 Task: Log work in the project AgileNova for the issue 'Upgrade the logging and reporting features of a web application to improve system monitoring and analysis' spent time as '4w 4d 11h 36m' and remaining time as '3w 3d 5h 8m' and move to top of backlog. Now add the issue to the epic 'Blockchain integration'. Log work in the project AgileNova for the issue 'Create a new online platform for online fitness courses with advanced workout tracking and personalization features' spent time as '6w 3d 22h 17m' and remaining time as '4w 6d 8h 32m' and move to bottom of backlog. Now add the issue to the epic 'Legacy system modernization'
Action: Mouse moved to (128, 209)
Screenshot: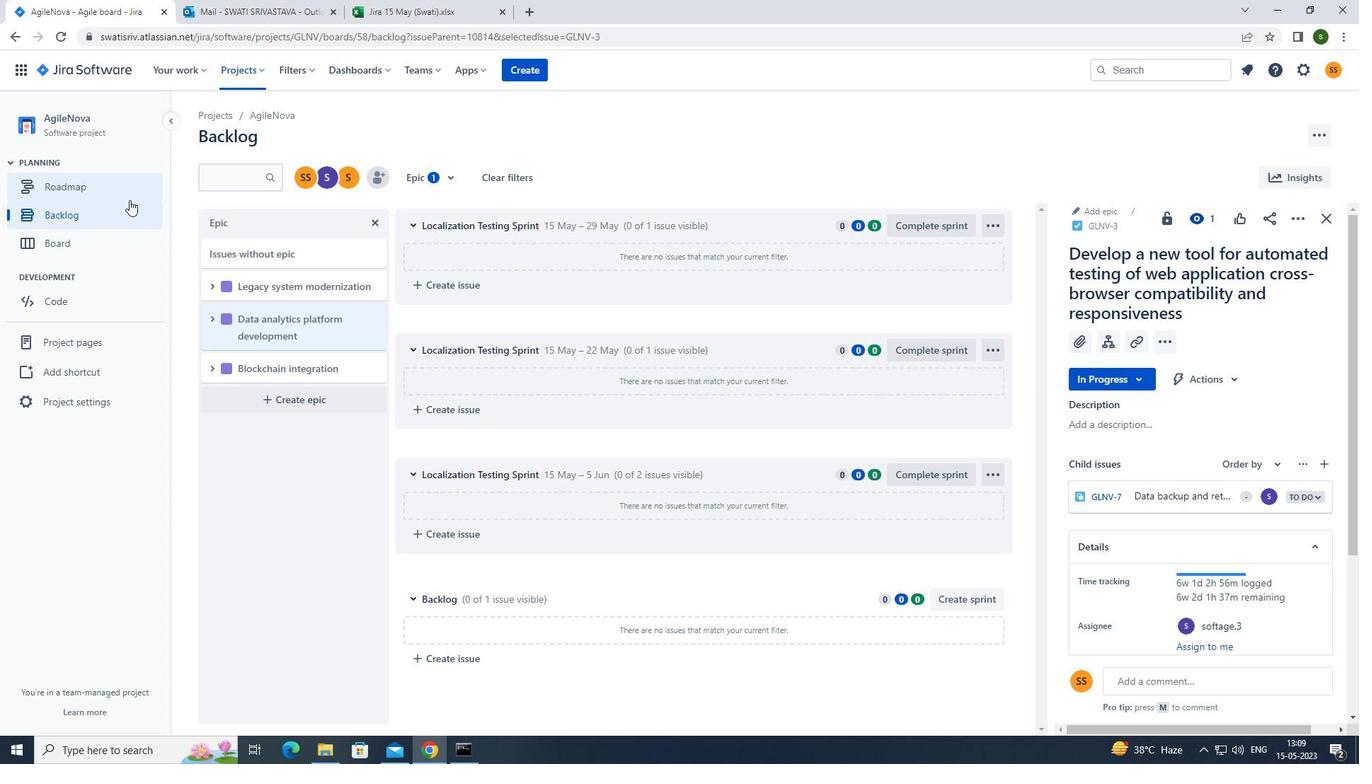 
Action: Mouse pressed left at (128, 209)
Screenshot: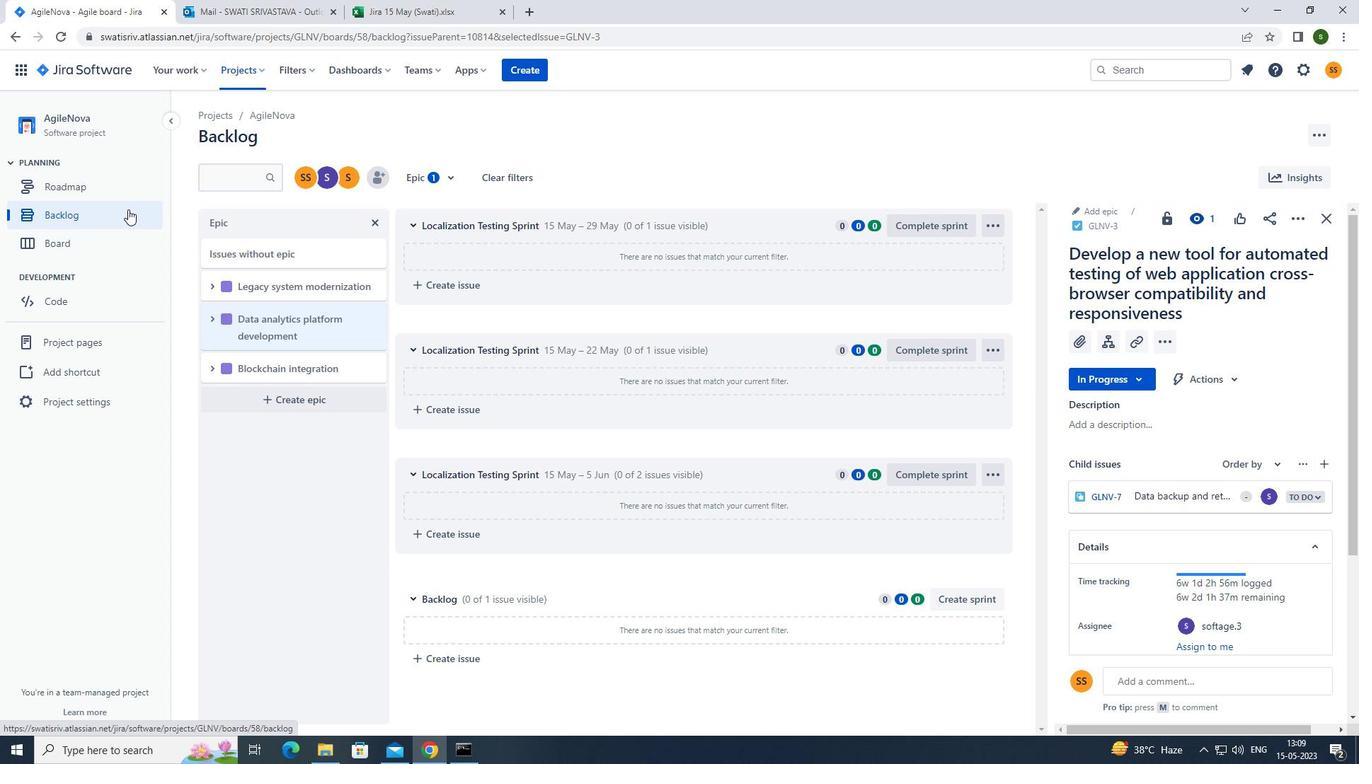 
Action: Mouse moved to (841, 518)
Screenshot: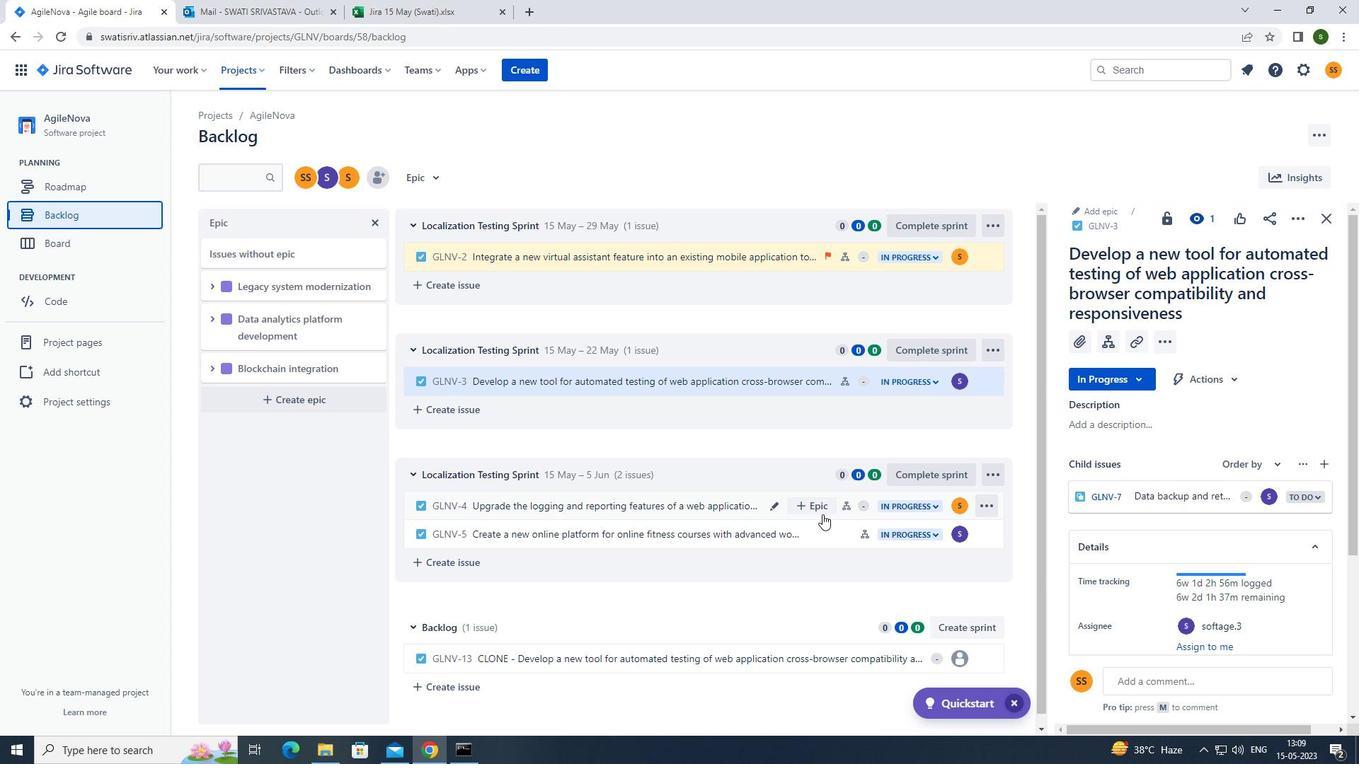 
Action: Mouse pressed left at (841, 518)
Screenshot: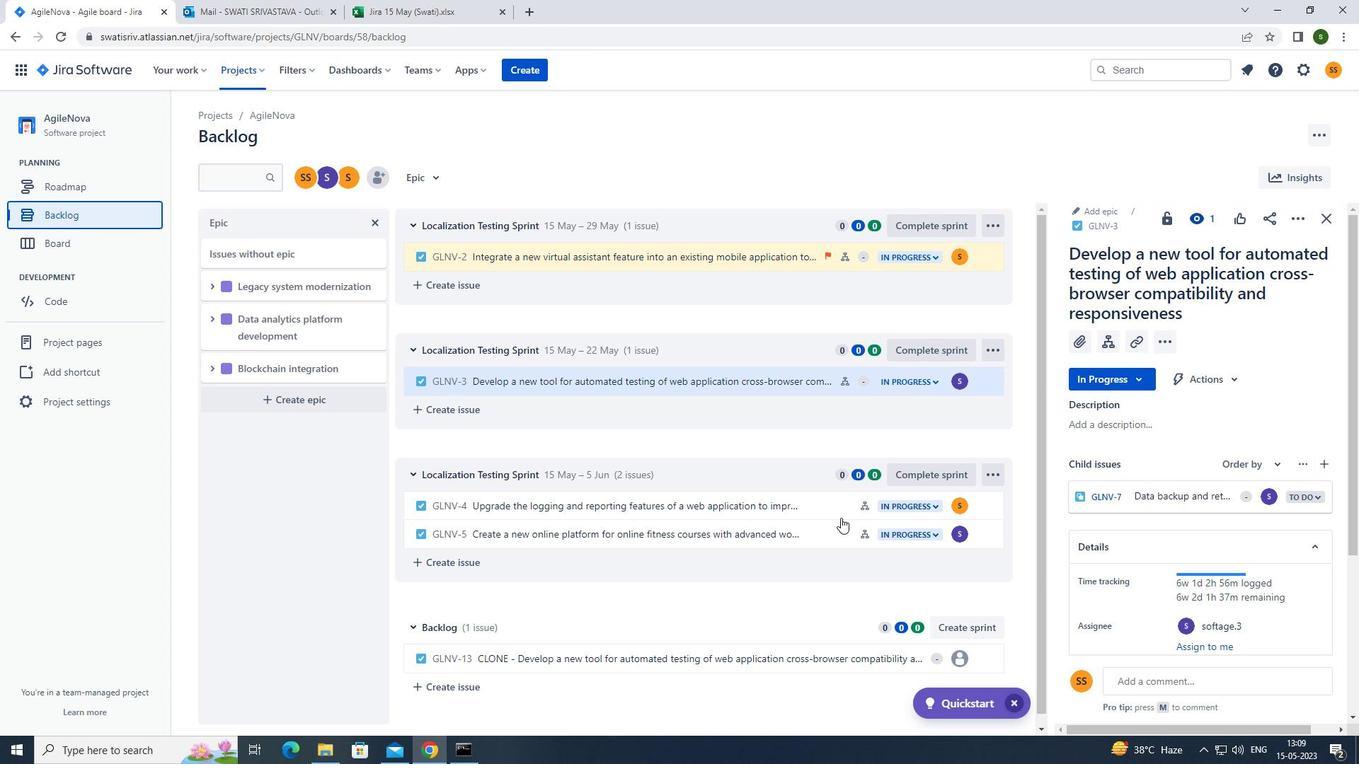 
Action: Mouse moved to (840, 514)
Screenshot: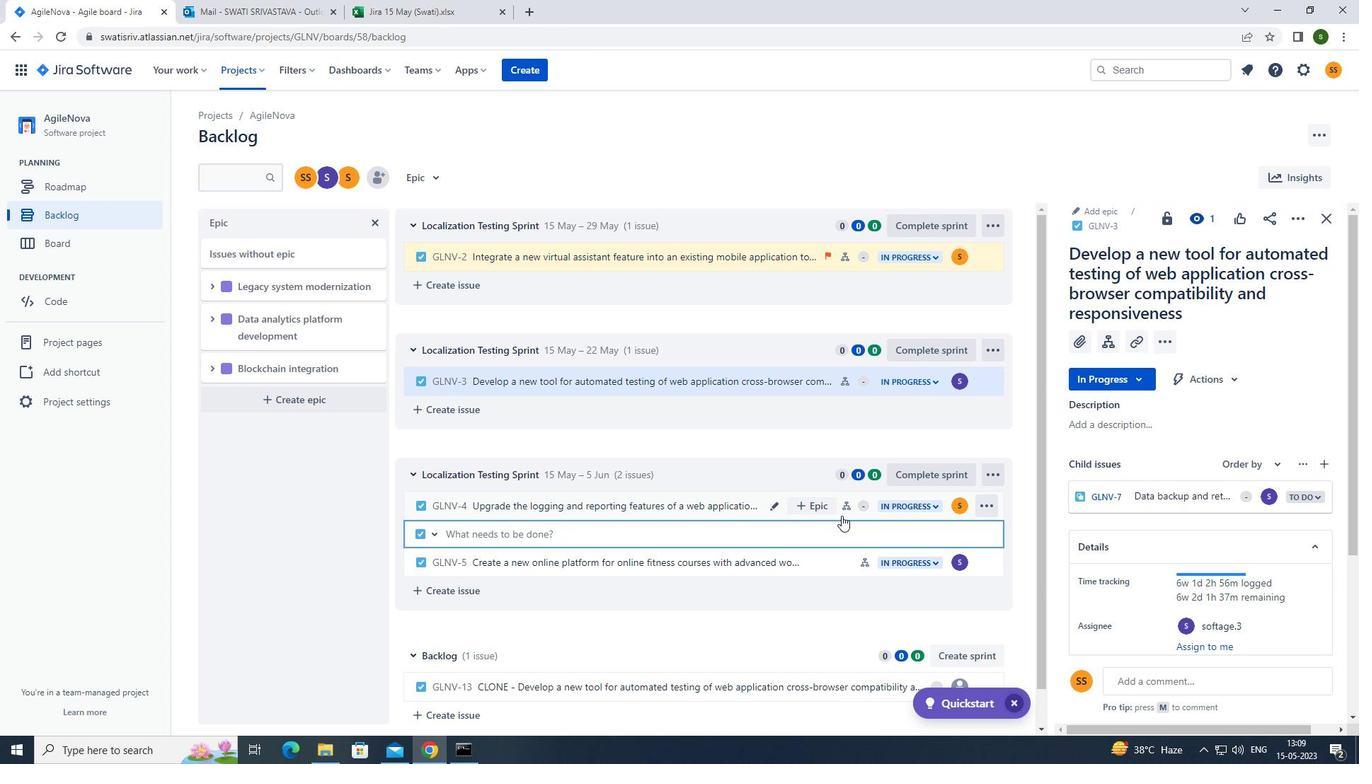 
Action: Mouse pressed left at (840, 514)
Screenshot: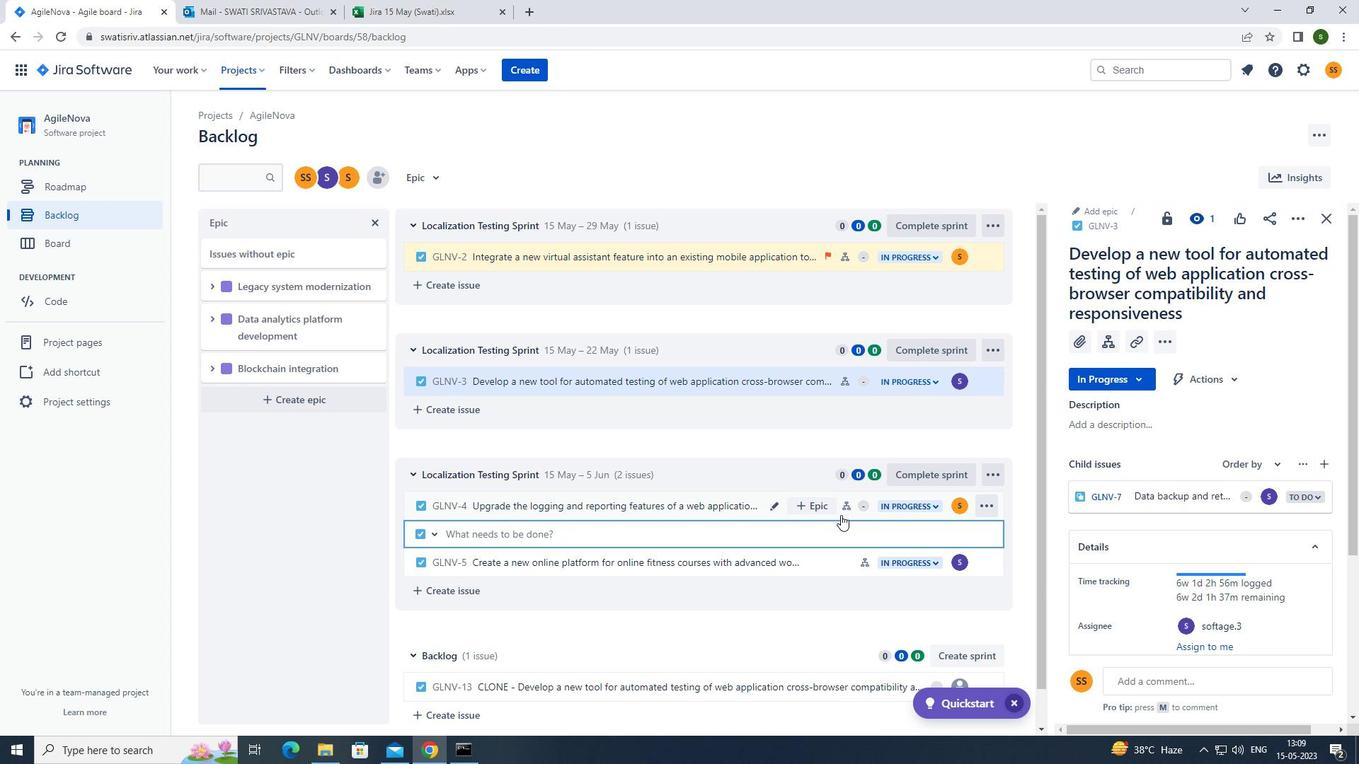 
Action: Mouse moved to (1288, 207)
Screenshot: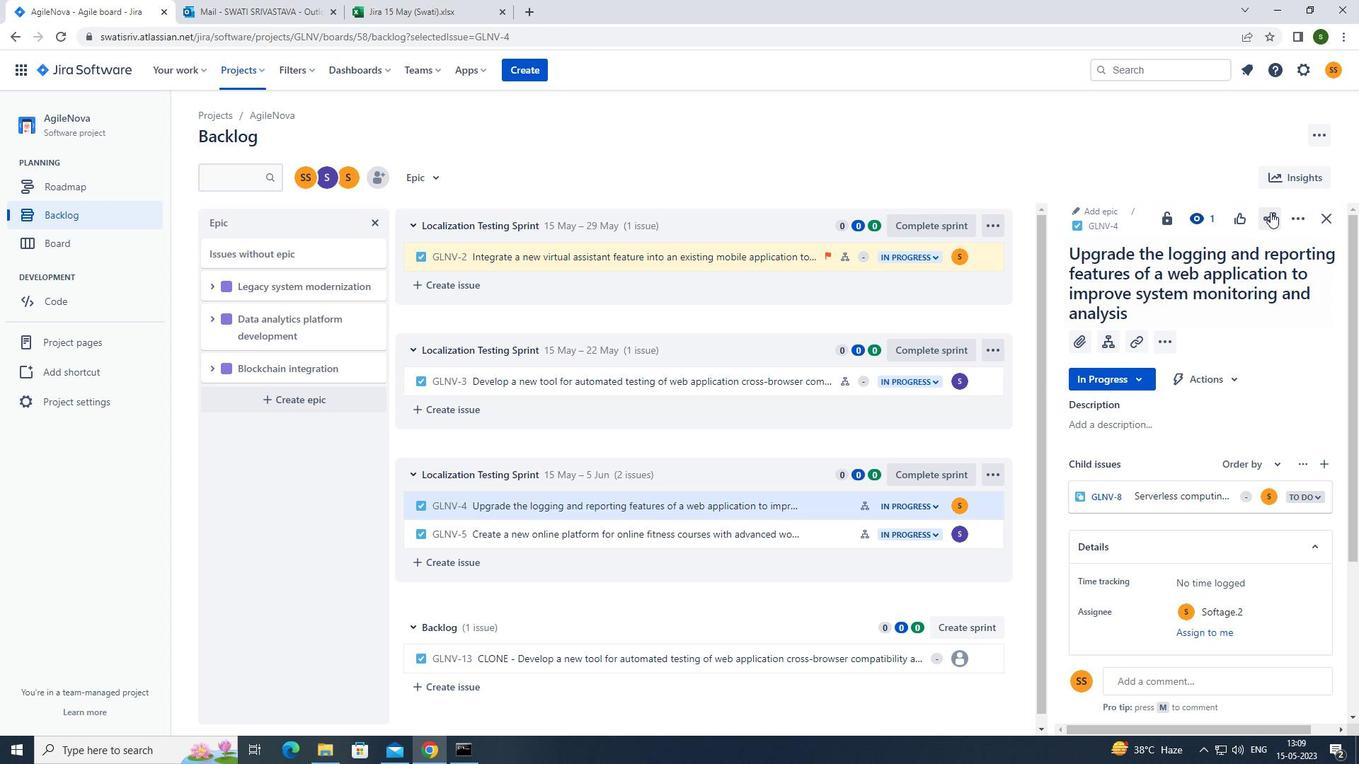 
Action: Mouse pressed left at (1288, 207)
Screenshot: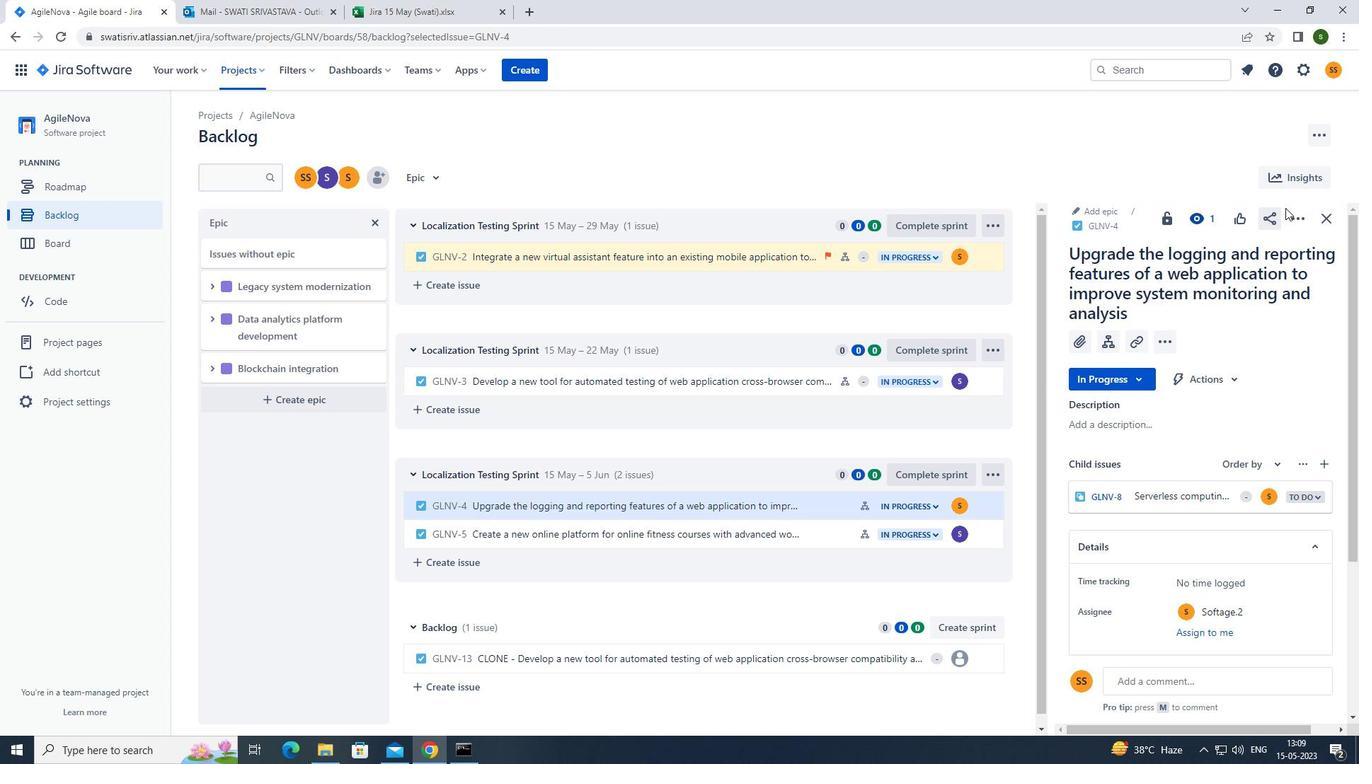 
Action: Mouse moved to (1272, 254)
Screenshot: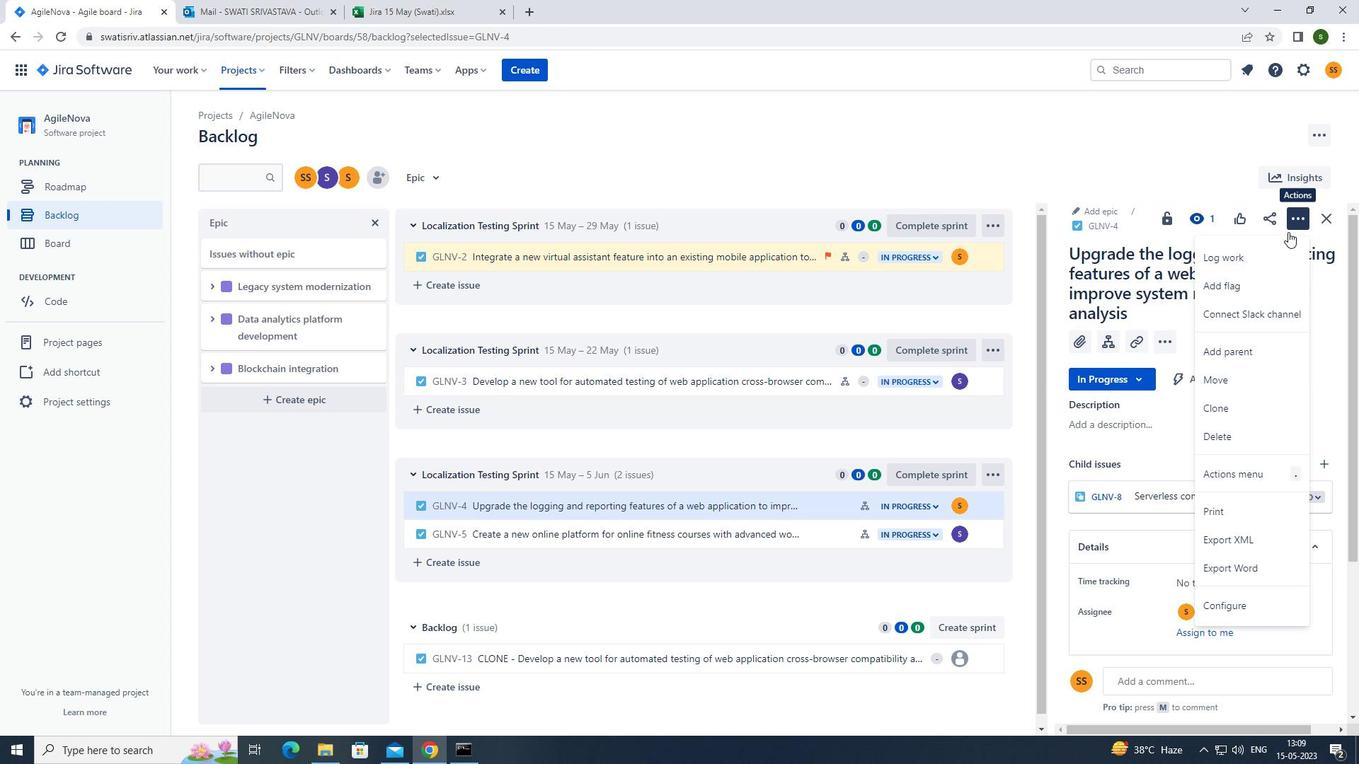 
Action: Mouse pressed left at (1272, 254)
Screenshot: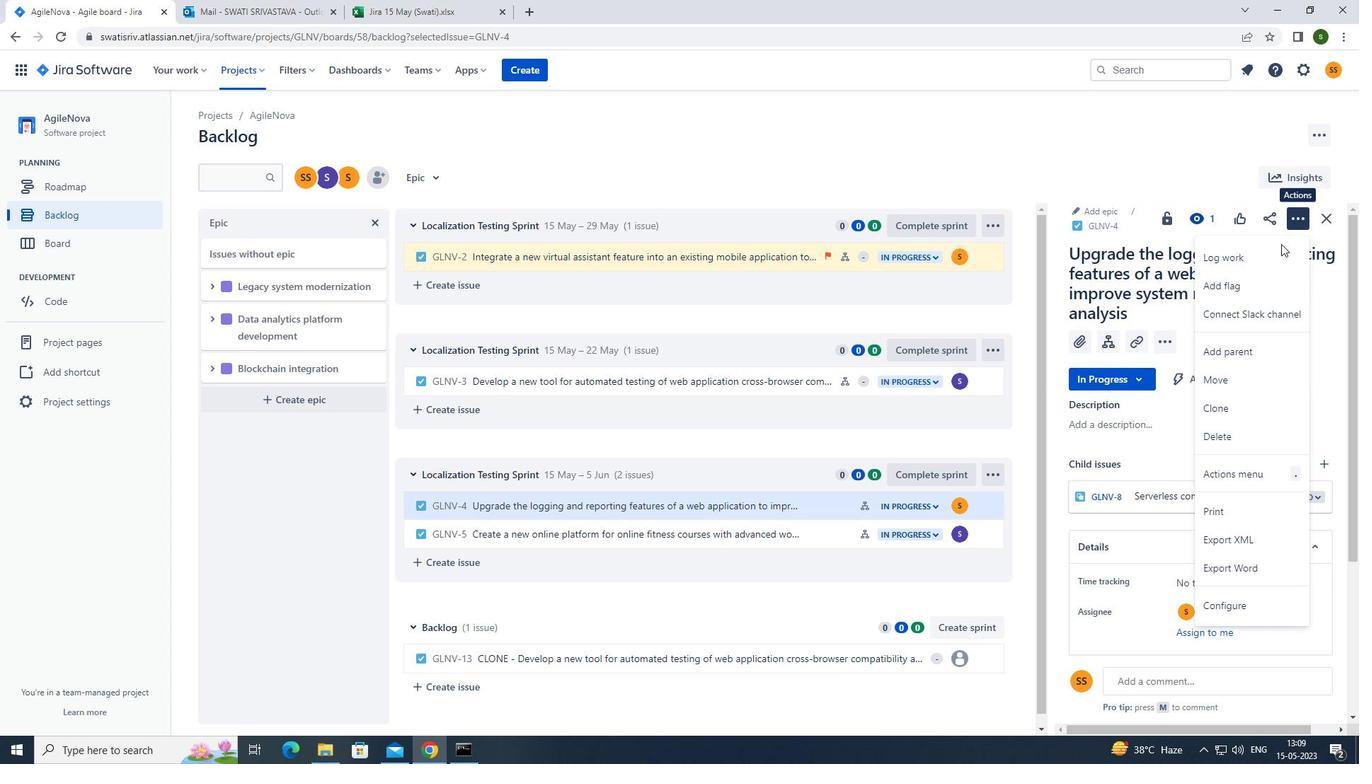 
Action: Mouse moved to (639, 179)
Screenshot: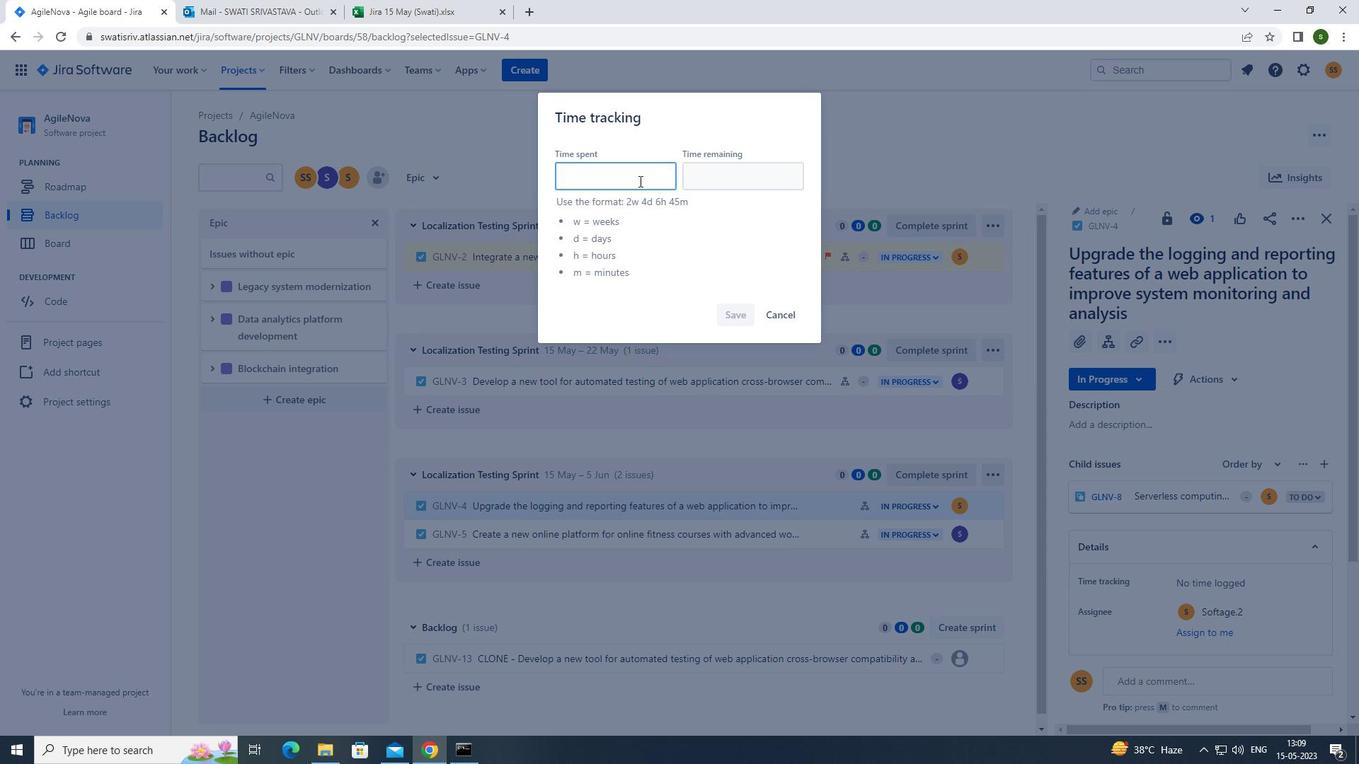 
Action: Key pressed 4w<Key.space>4d<Key.space>11h<Key.space>36m
Screenshot: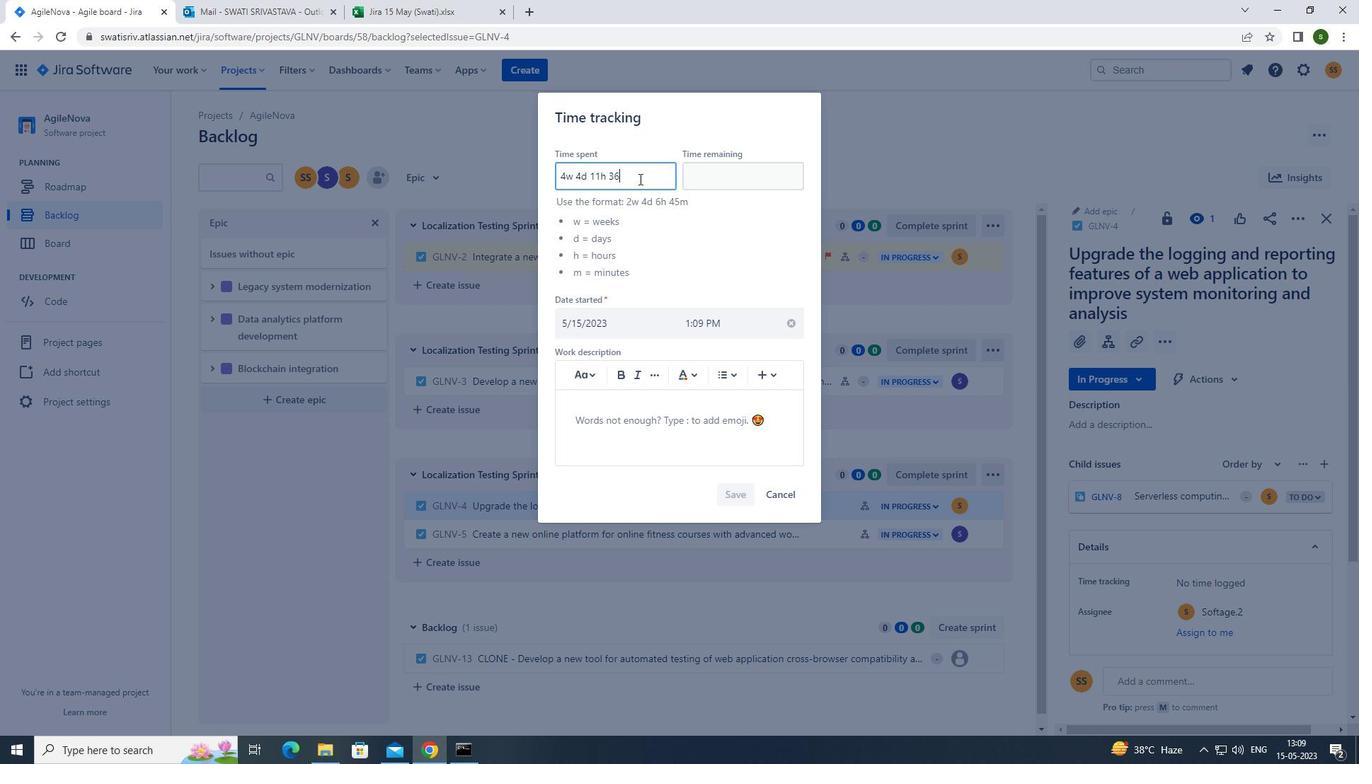 
Action: Mouse moved to (750, 186)
Screenshot: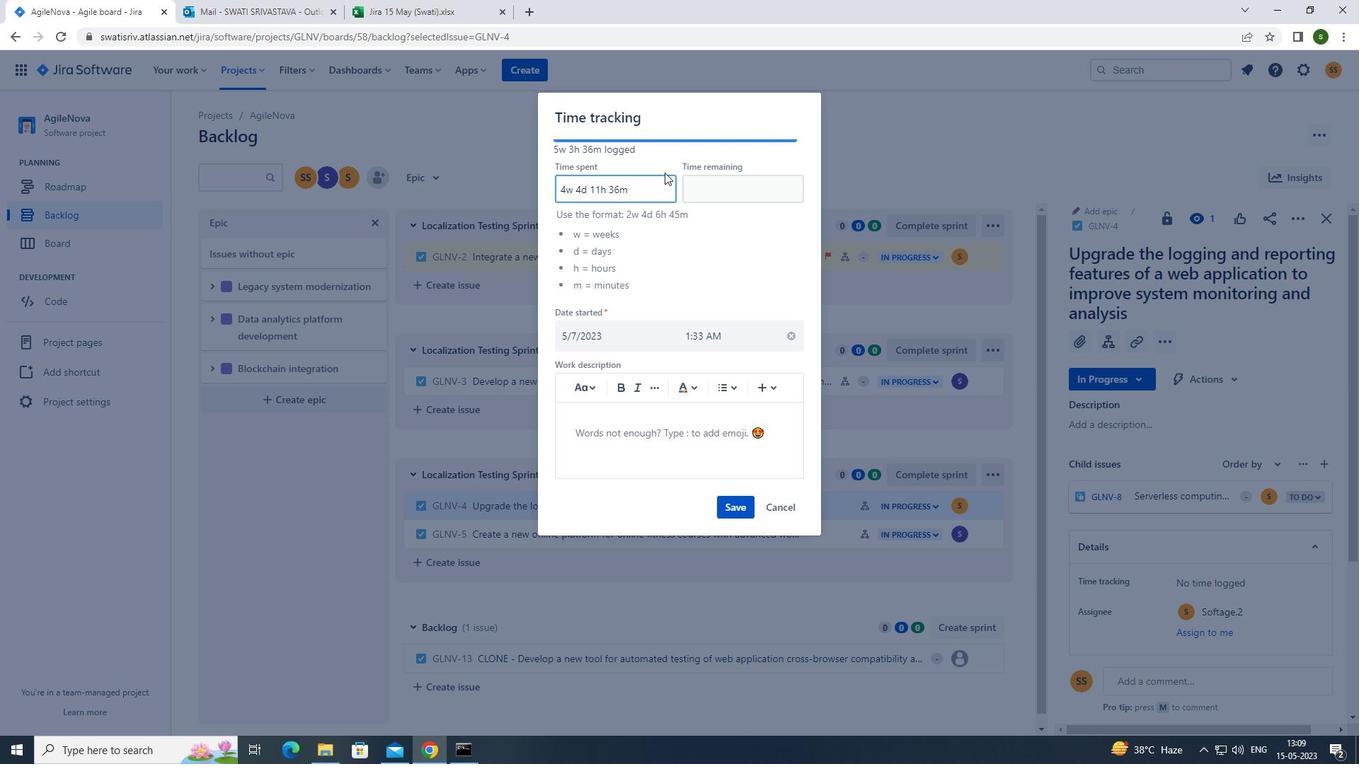 
Action: Mouse pressed left at (750, 186)
Screenshot: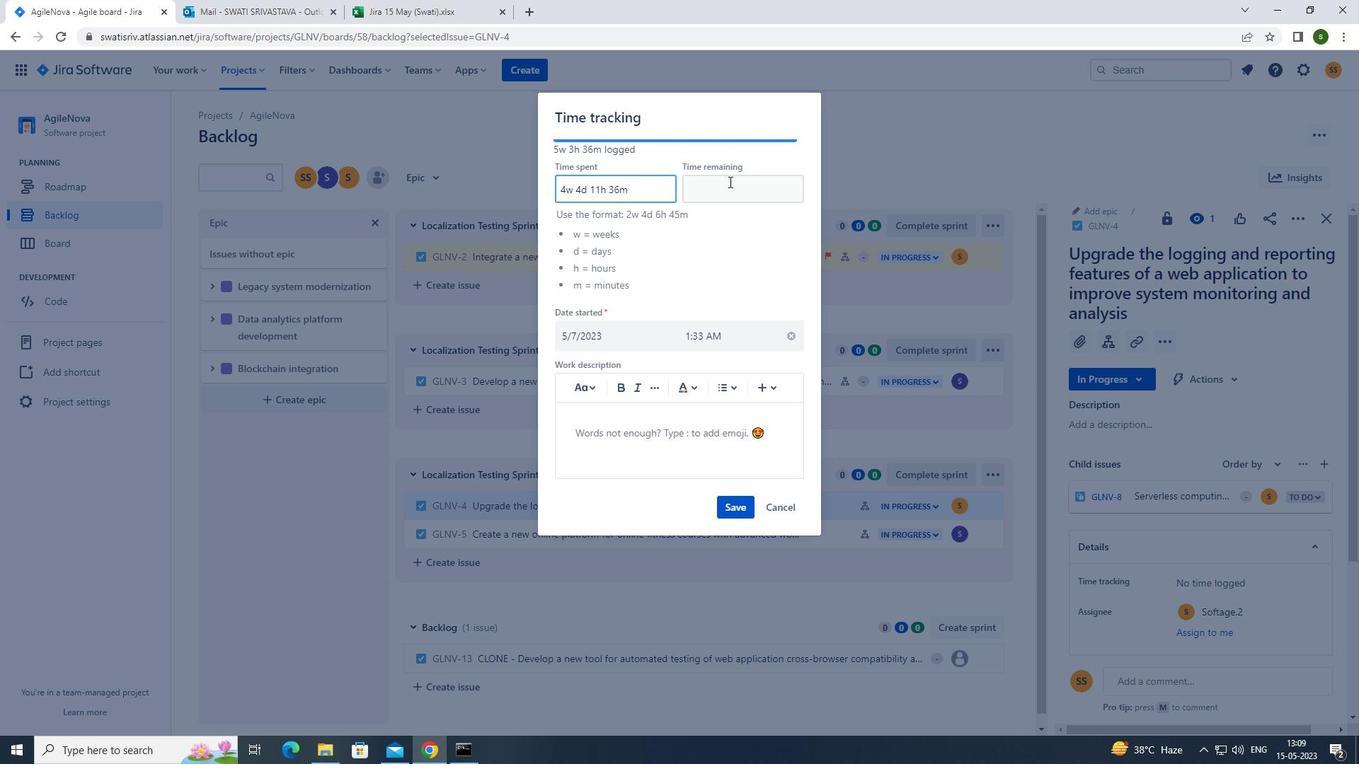 
Action: Key pressed 3w<Key.space>3d<Key.space><Key.space>5h<Key.space>8m
Screenshot: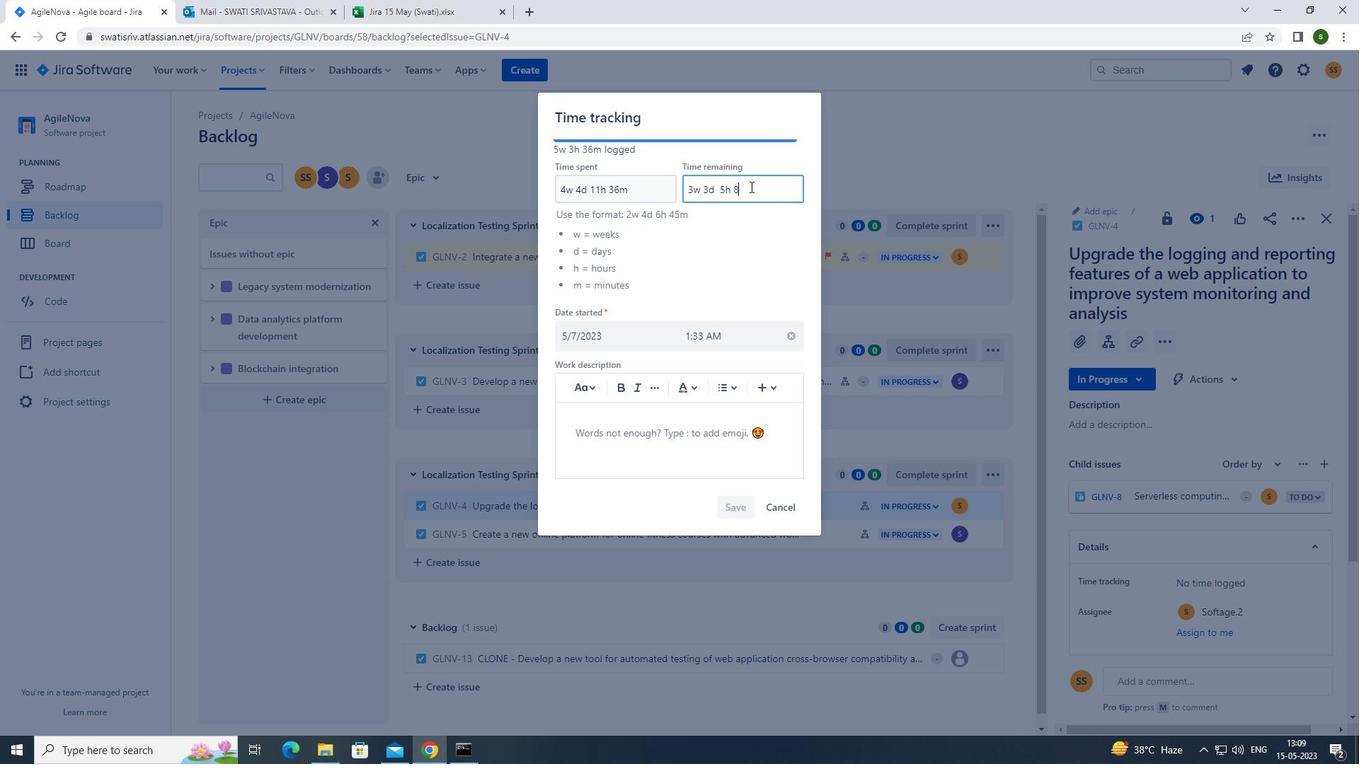 
Action: Mouse moved to (721, 188)
Screenshot: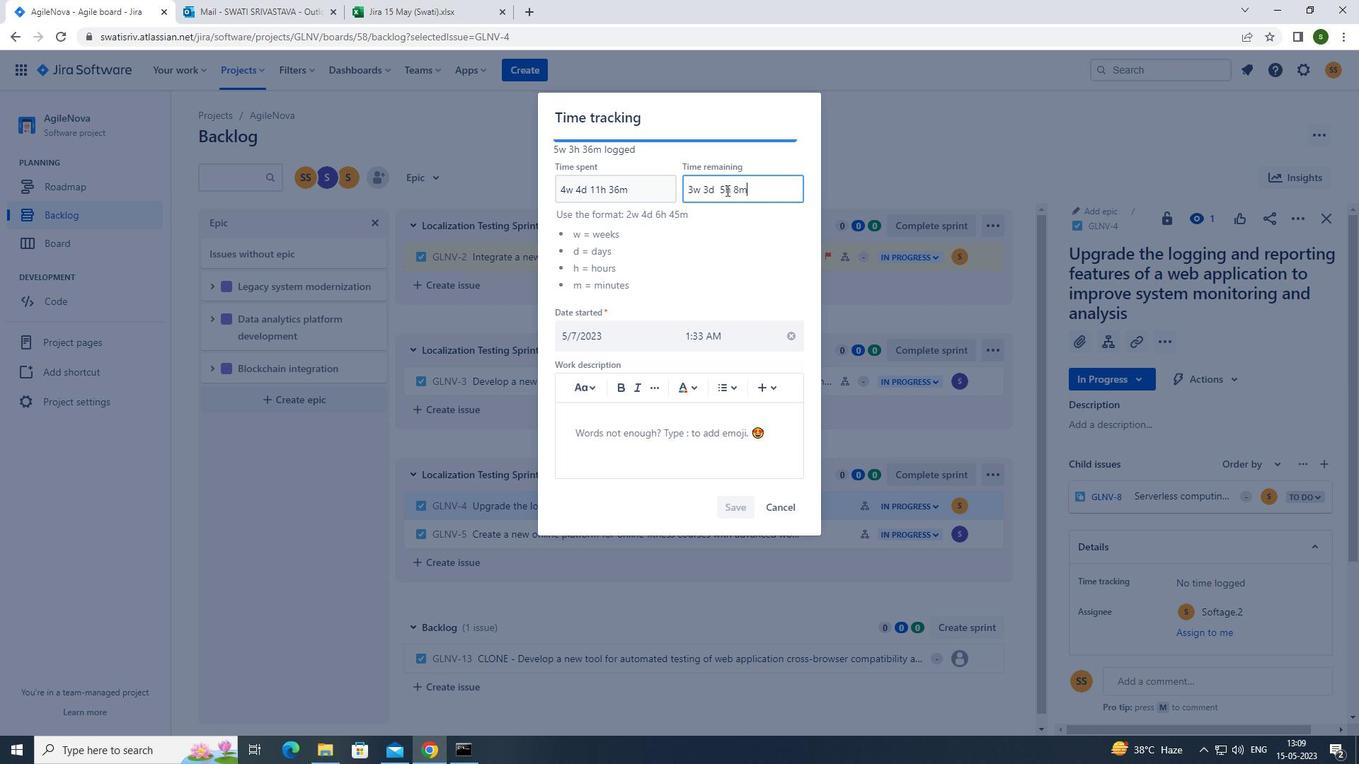 
Action: Mouse pressed left at (721, 188)
Screenshot: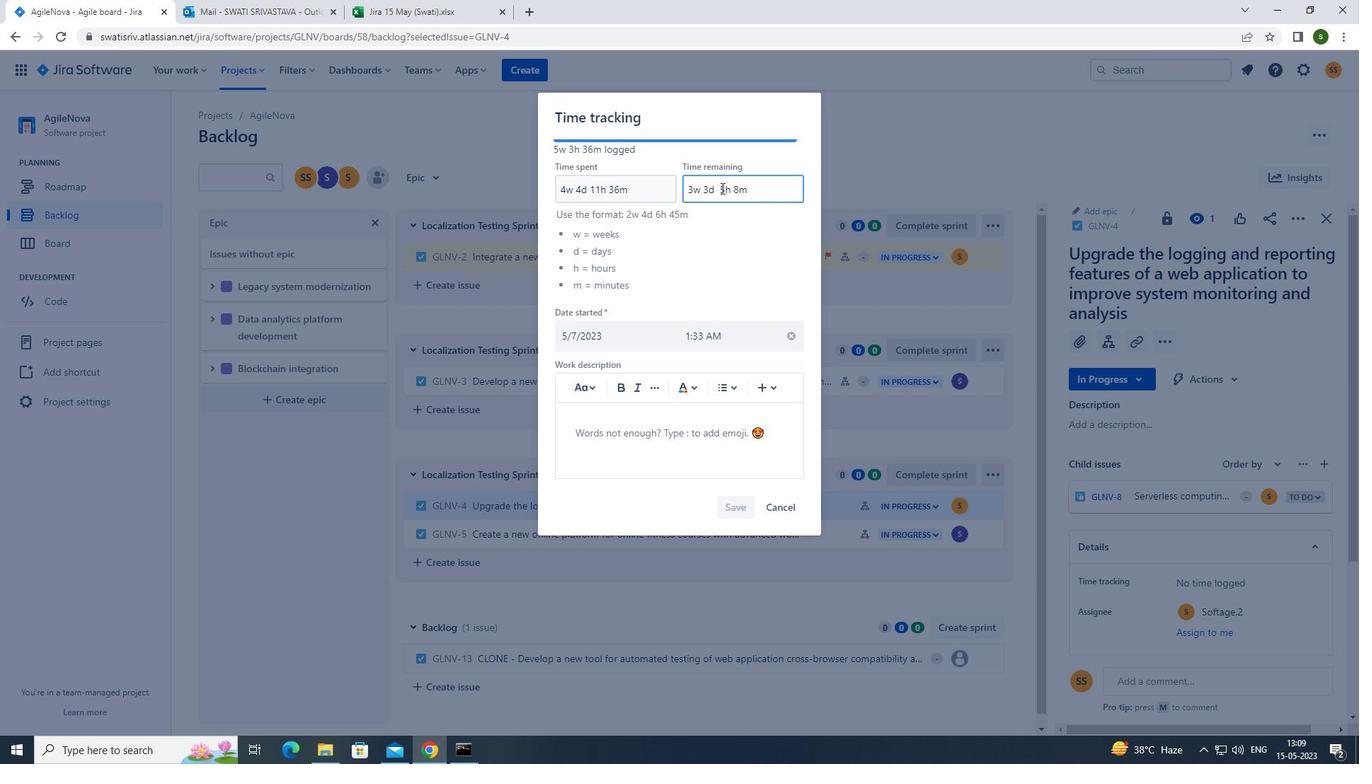 
Action: Key pressed <Key.backspace>
Screenshot: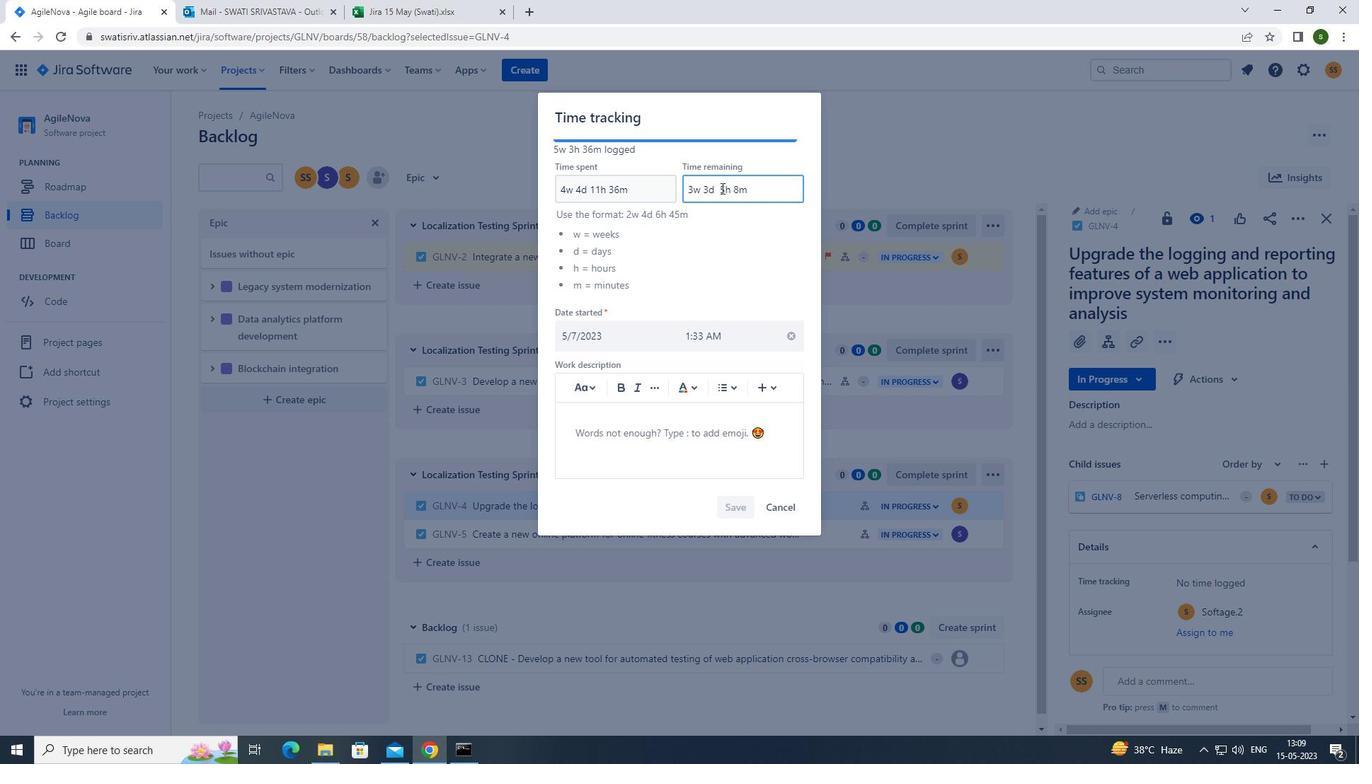 
Action: Mouse moved to (736, 502)
Screenshot: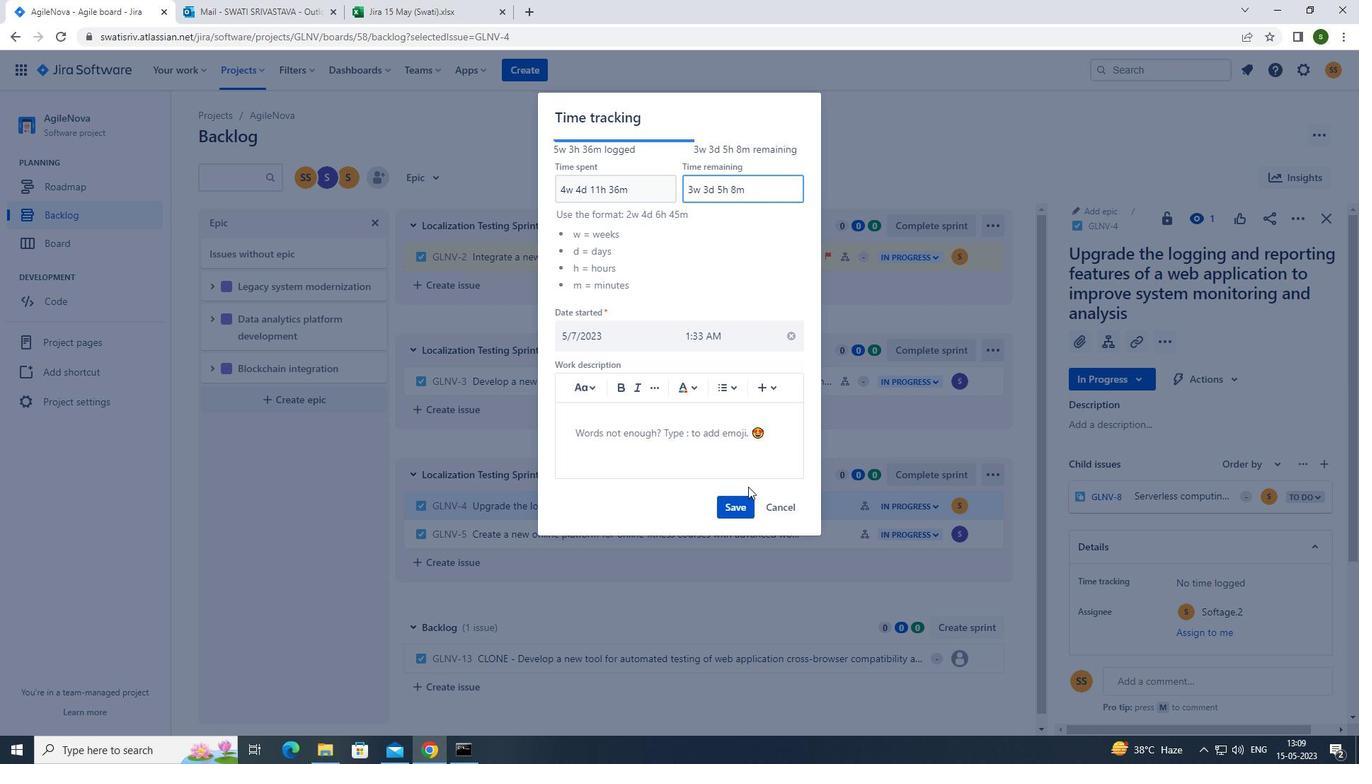 
Action: Mouse pressed left at (736, 502)
Screenshot: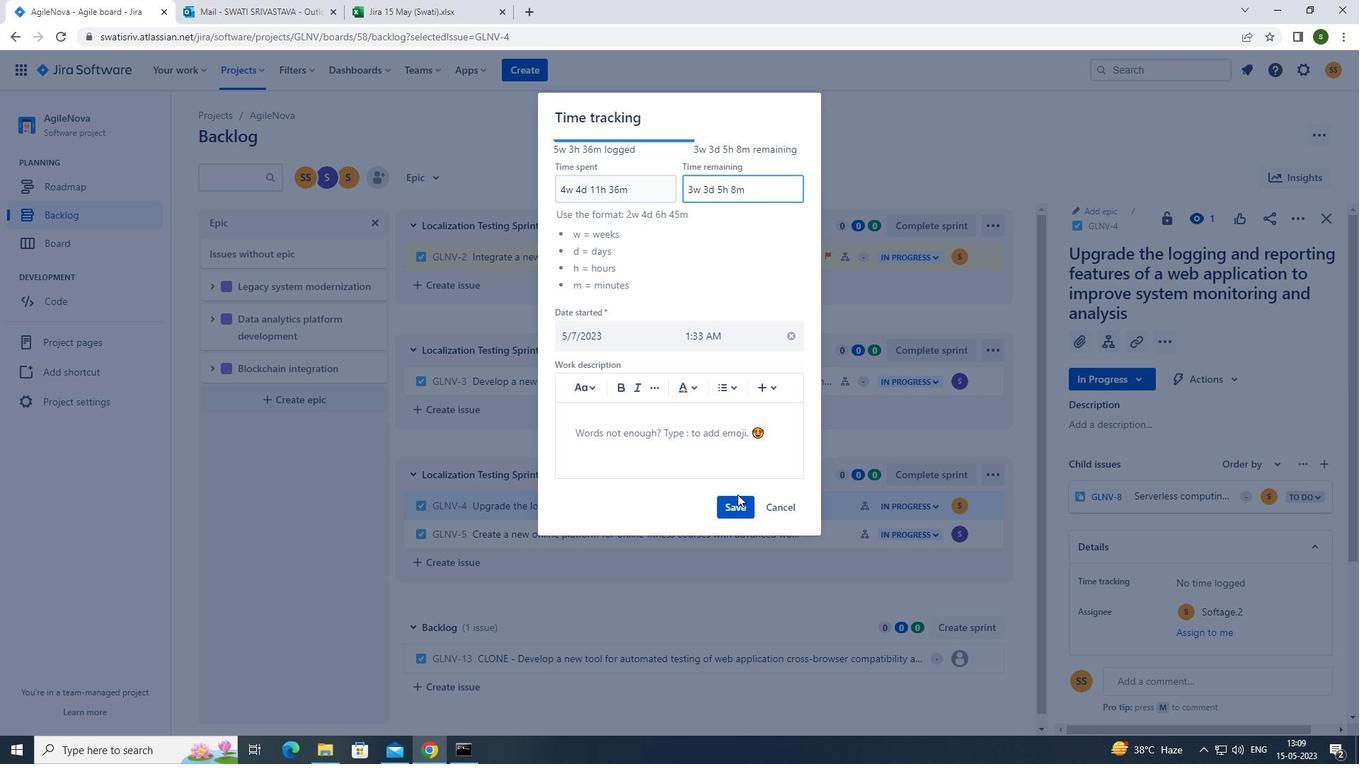 
Action: Mouse moved to (986, 504)
Screenshot: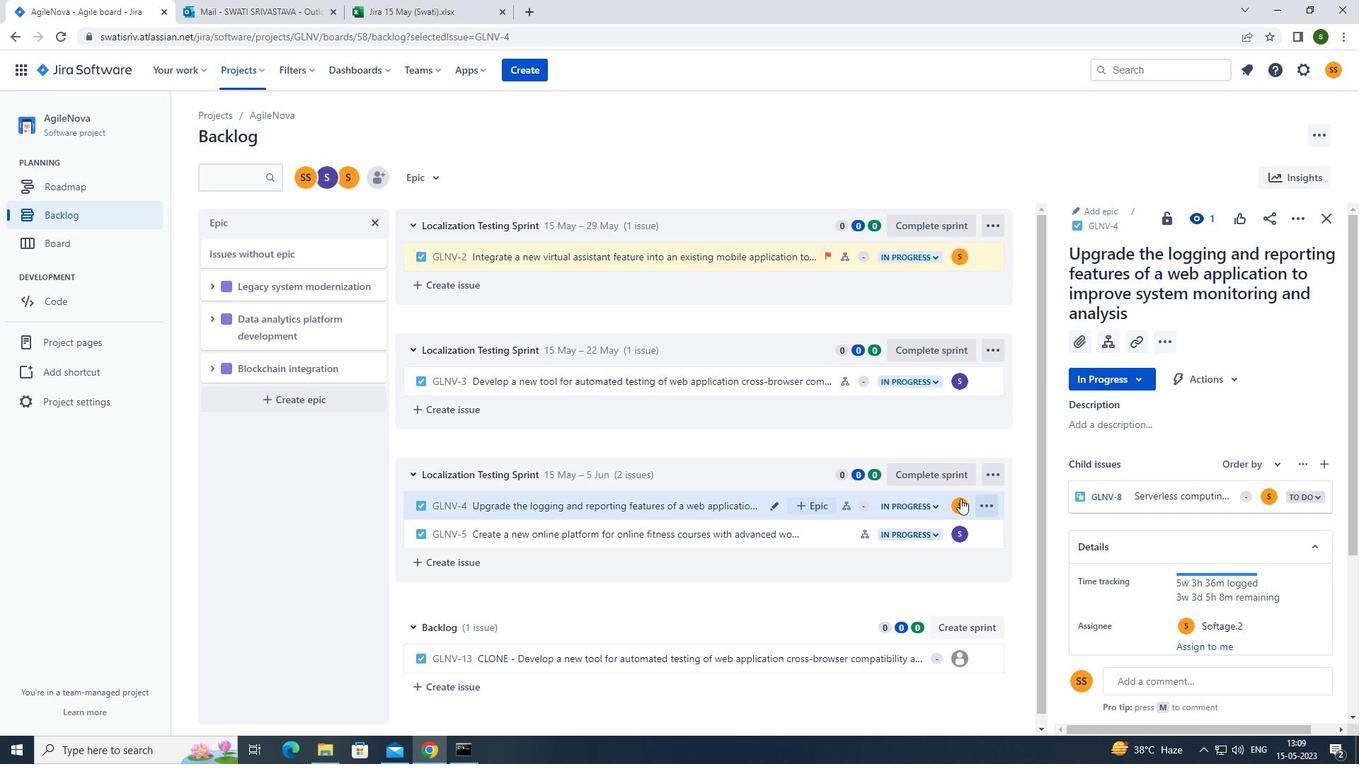 
Action: Mouse pressed left at (986, 504)
Screenshot: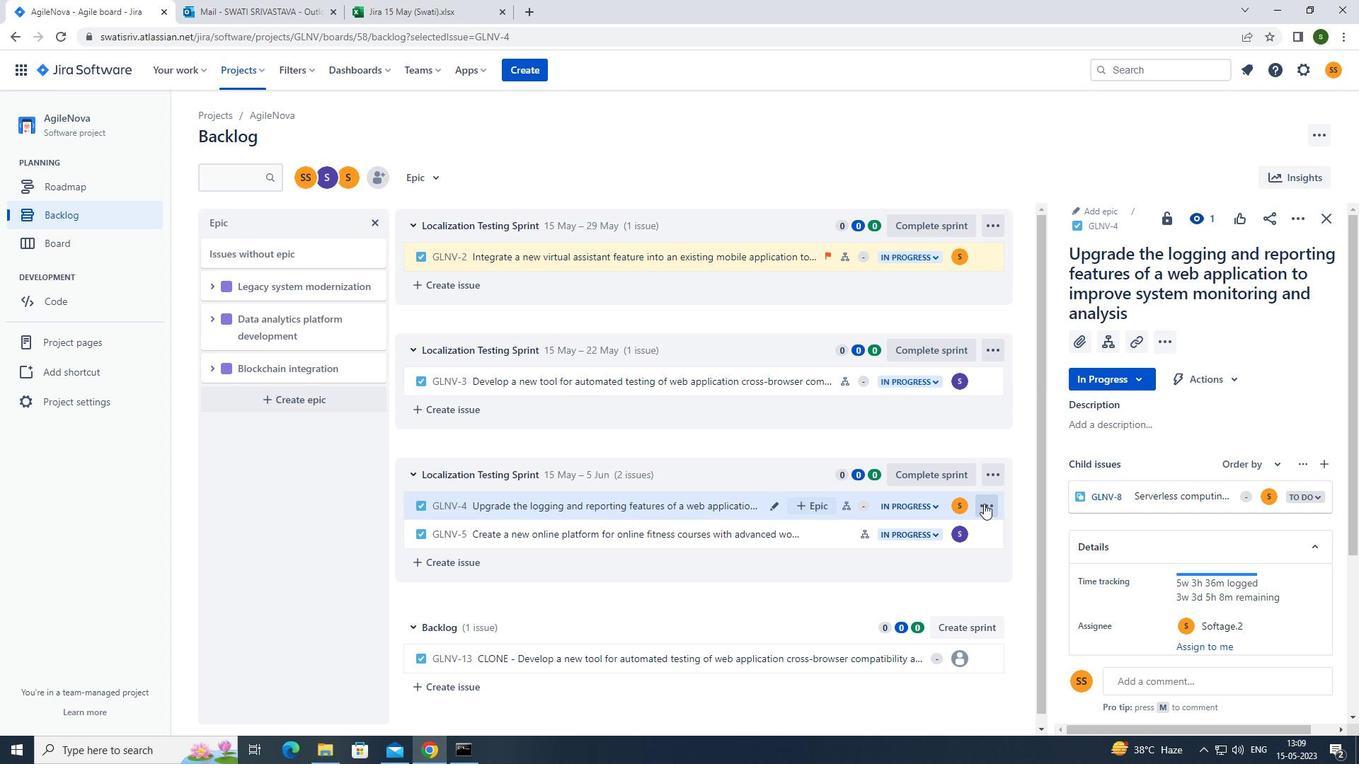 
Action: Mouse moved to (921, 448)
Screenshot: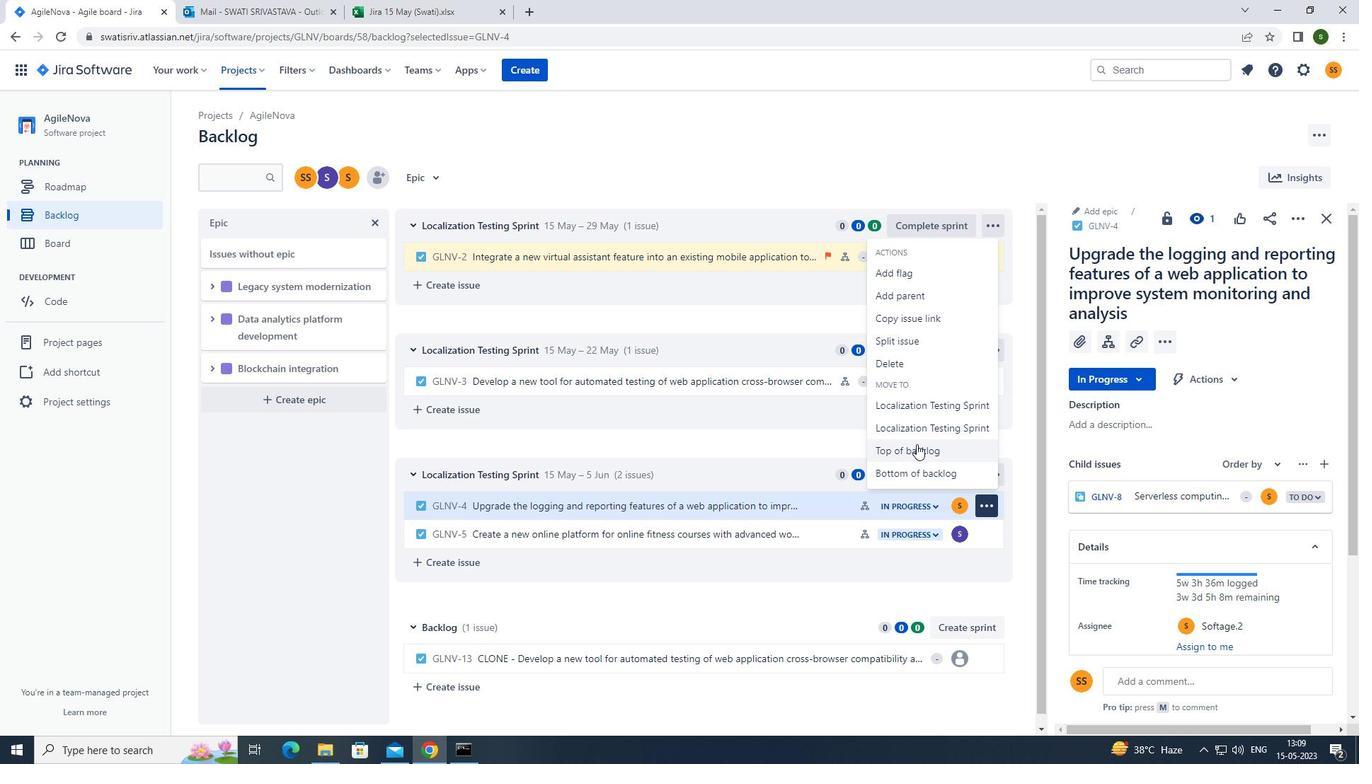 
Action: Mouse pressed left at (921, 448)
Screenshot: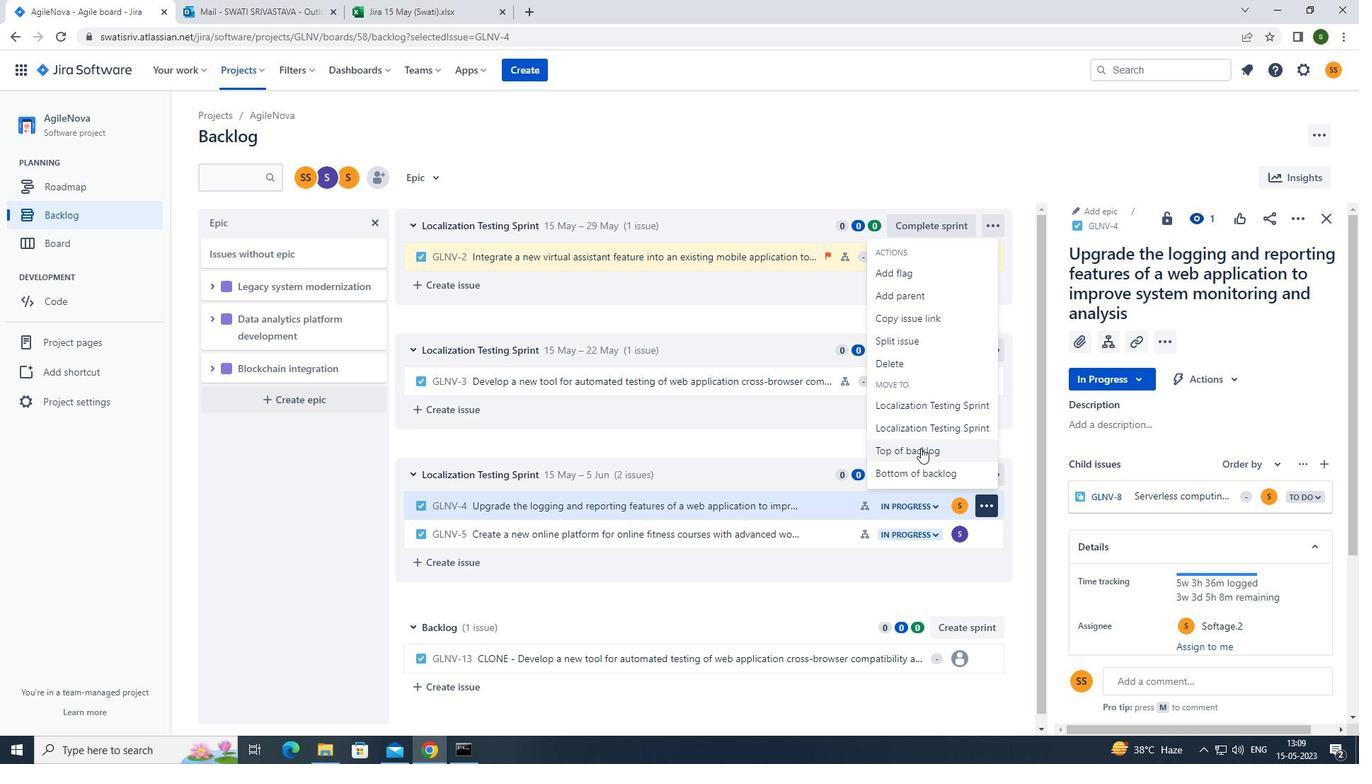 
Action: Mouse moved to (723, 227)
Screenshot: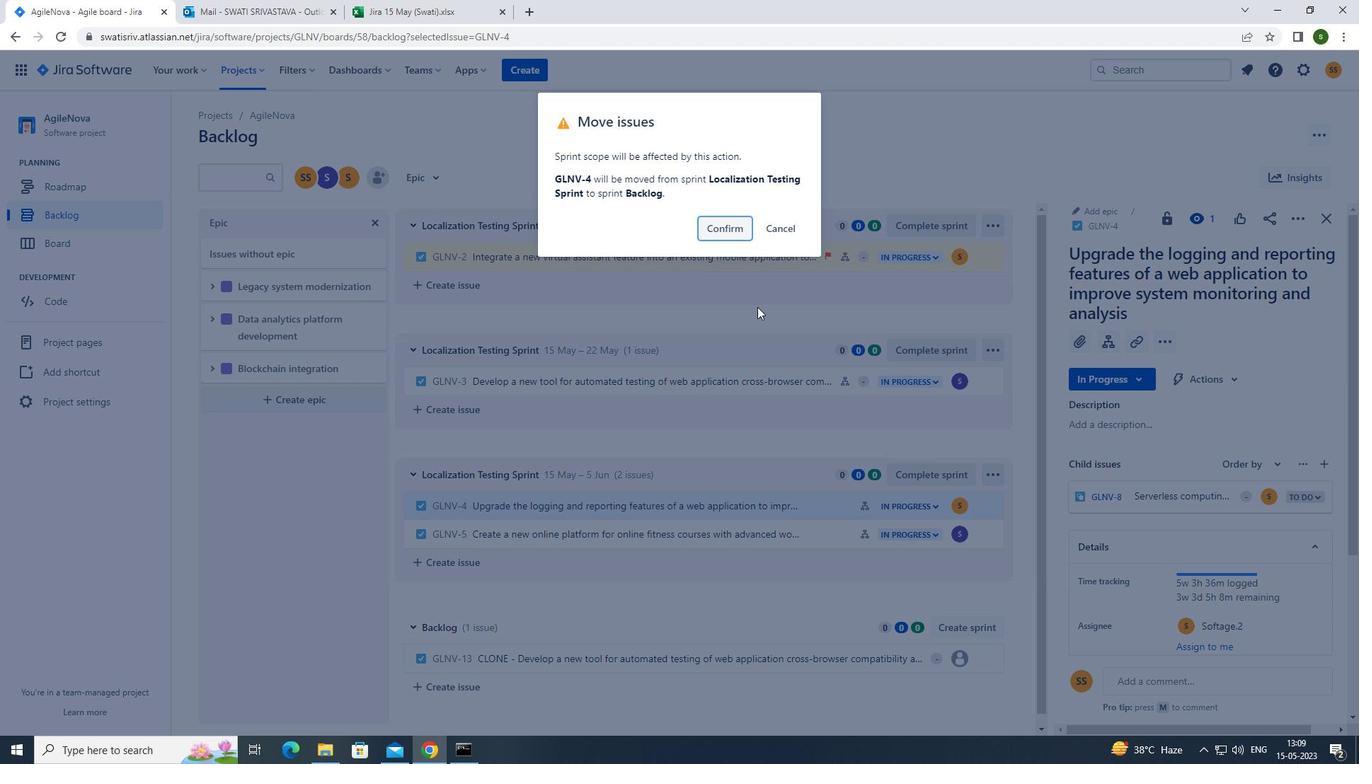 
Action: Mouse pressed left at (723, 227)
Screenshot: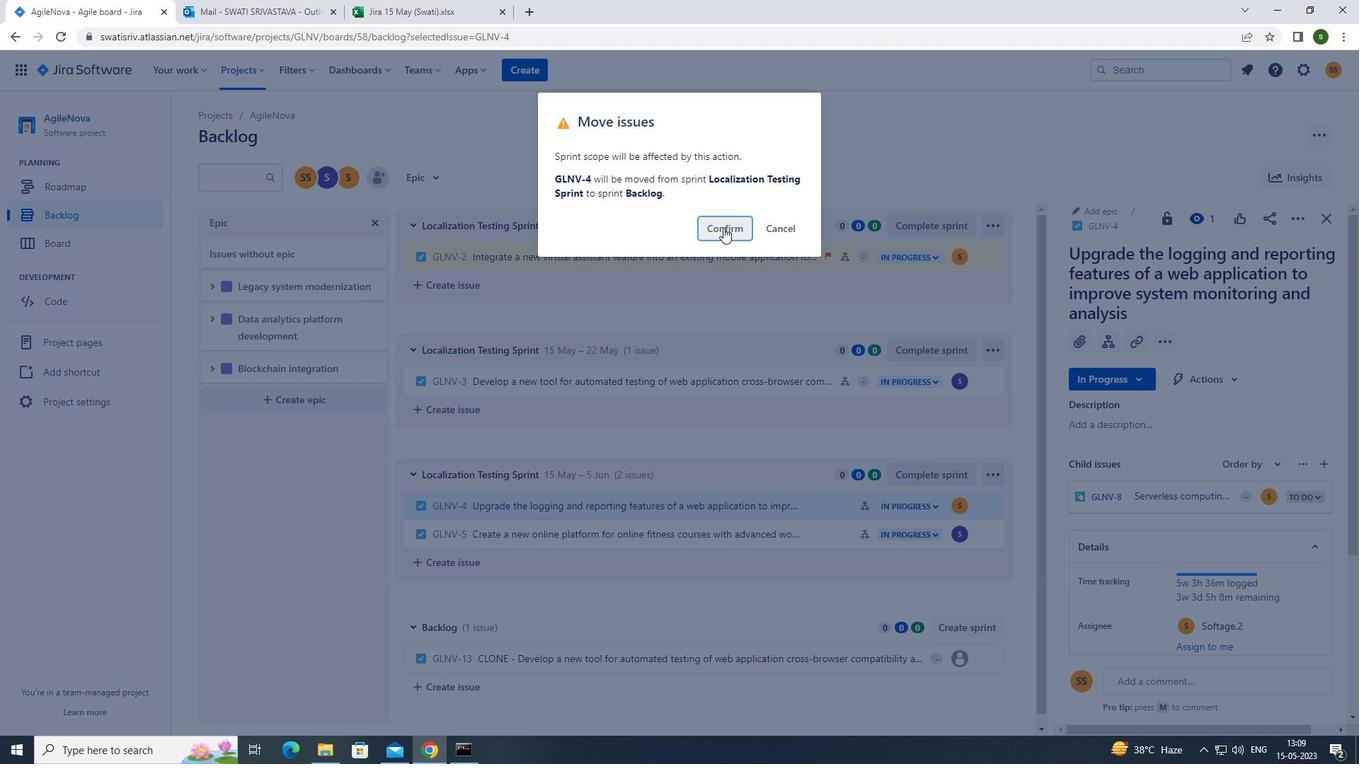 
Action: Mouse moved to (433, 181)
Screenshot: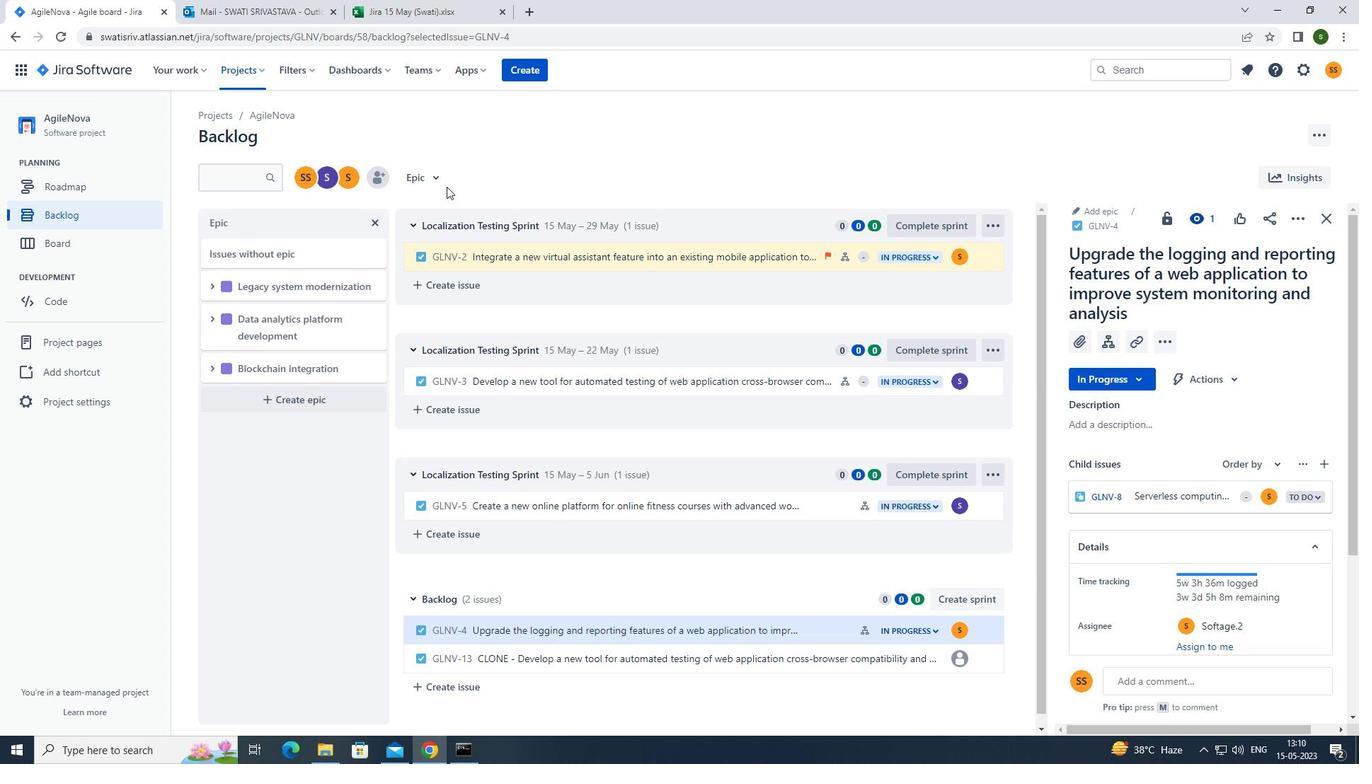 
Action: Mouse pressed left at (433, 181)
Screenshot: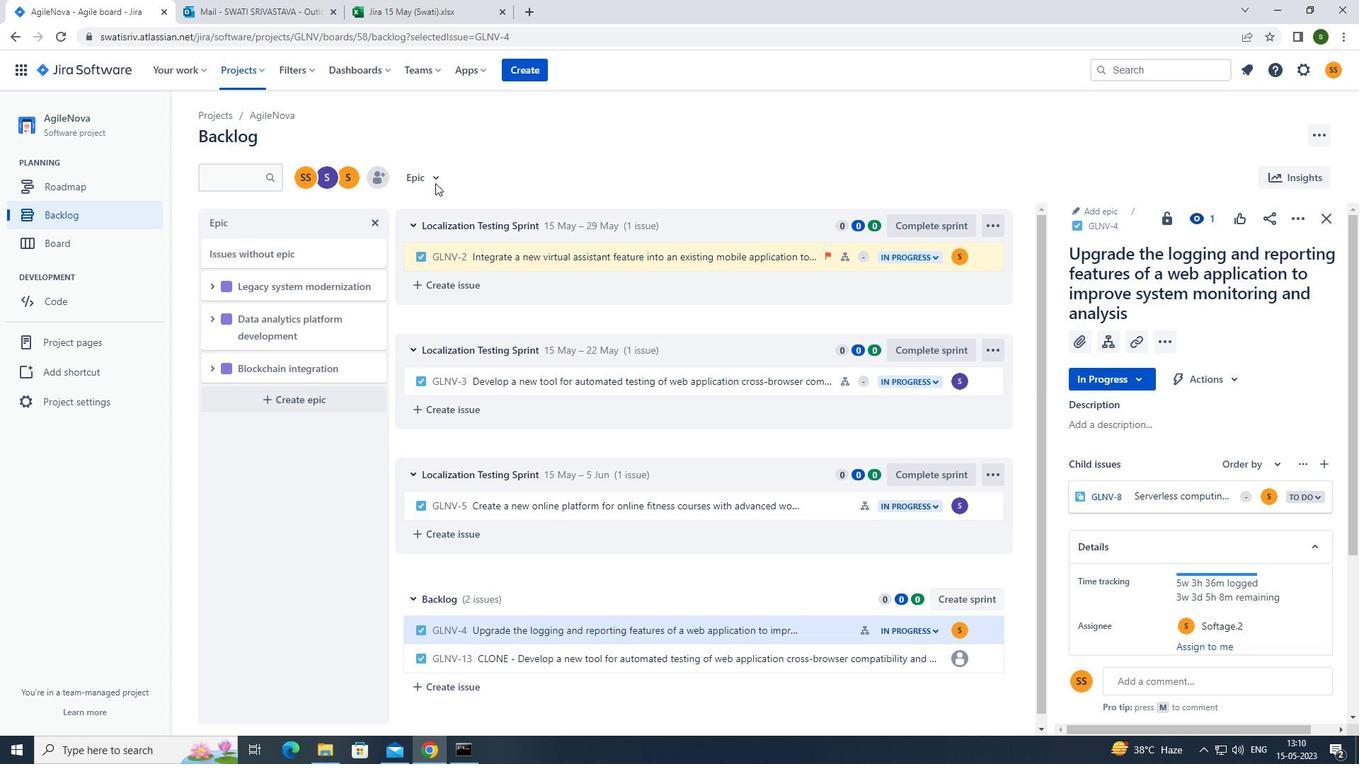 
Action: Mouse moved to (468, 285)
Screenshot: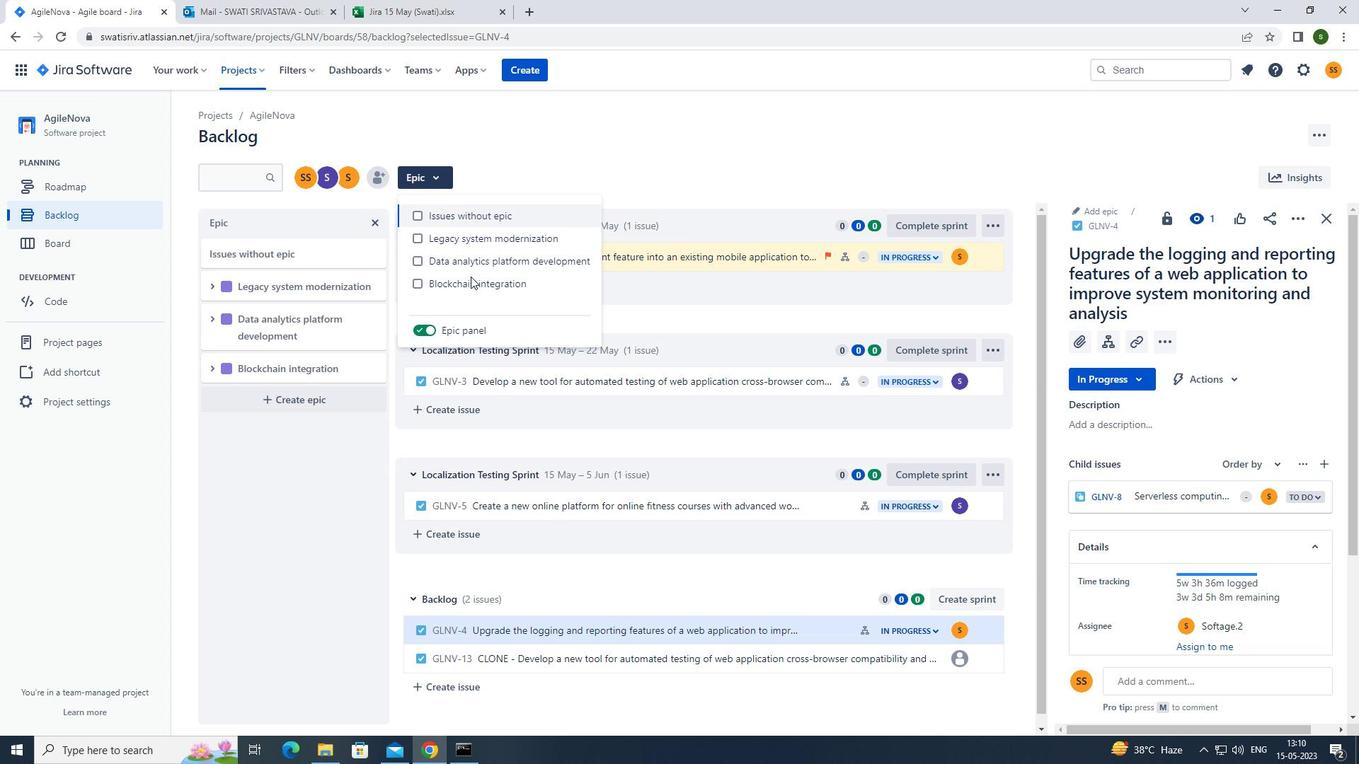 
Action: Mouse pressed left at (468, 285)
Screenshot: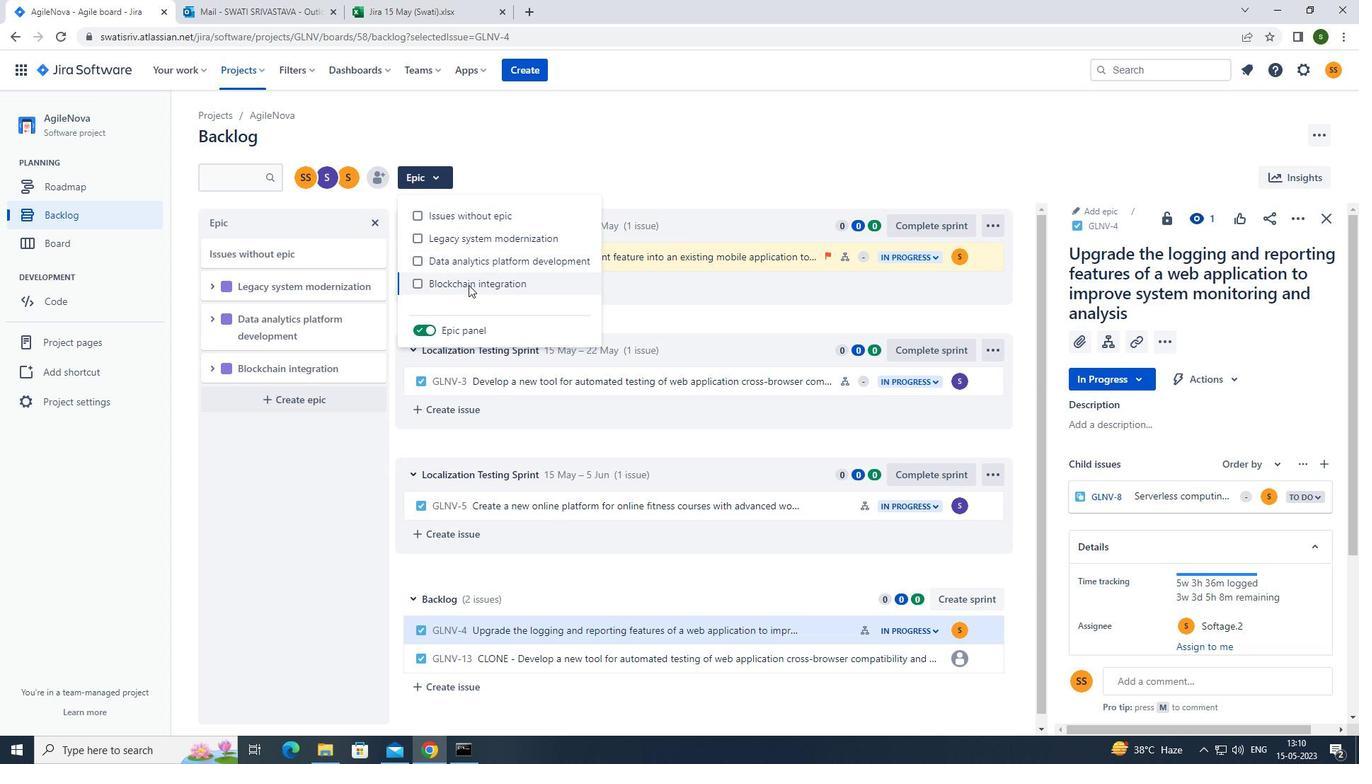 
Action: Mouse moved to (597, 157)
Screenshot: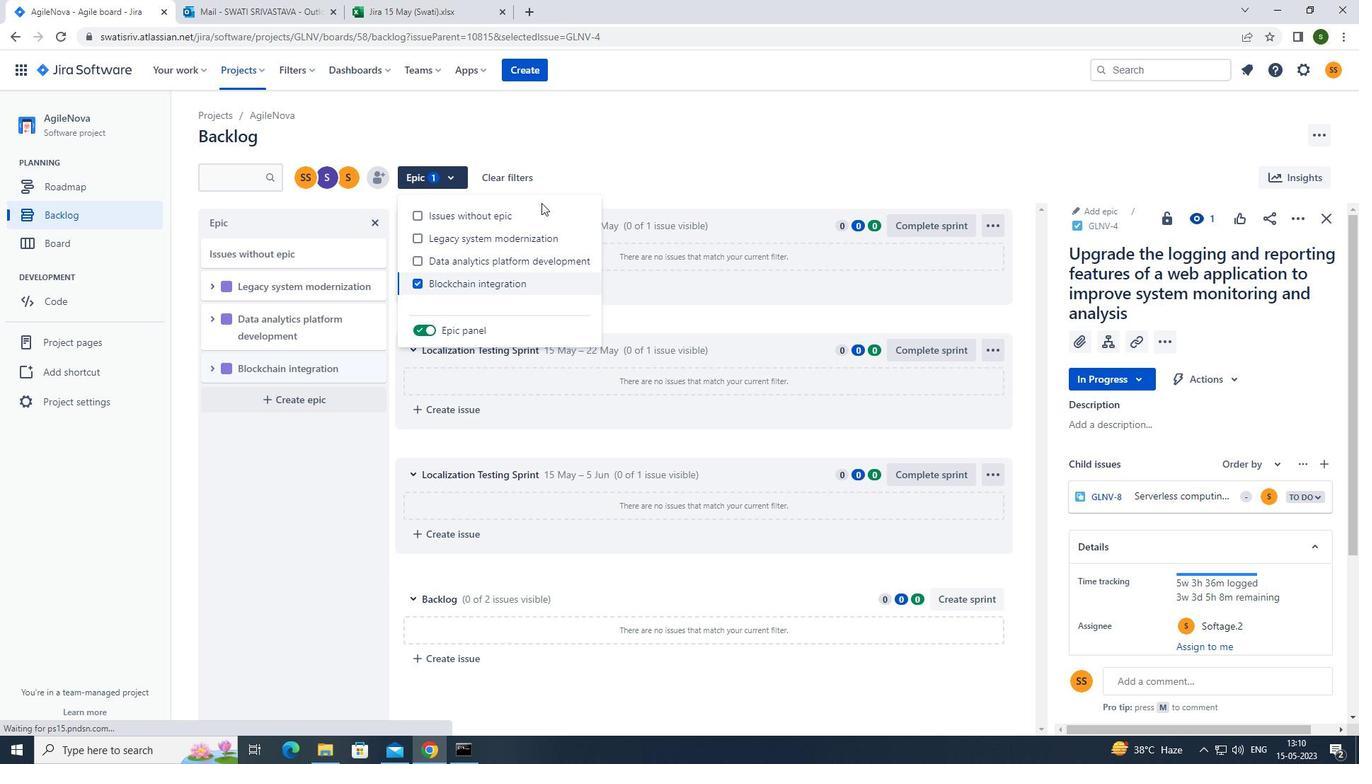 
Action: Mouse pressed left at (597, 157)
Screenshot: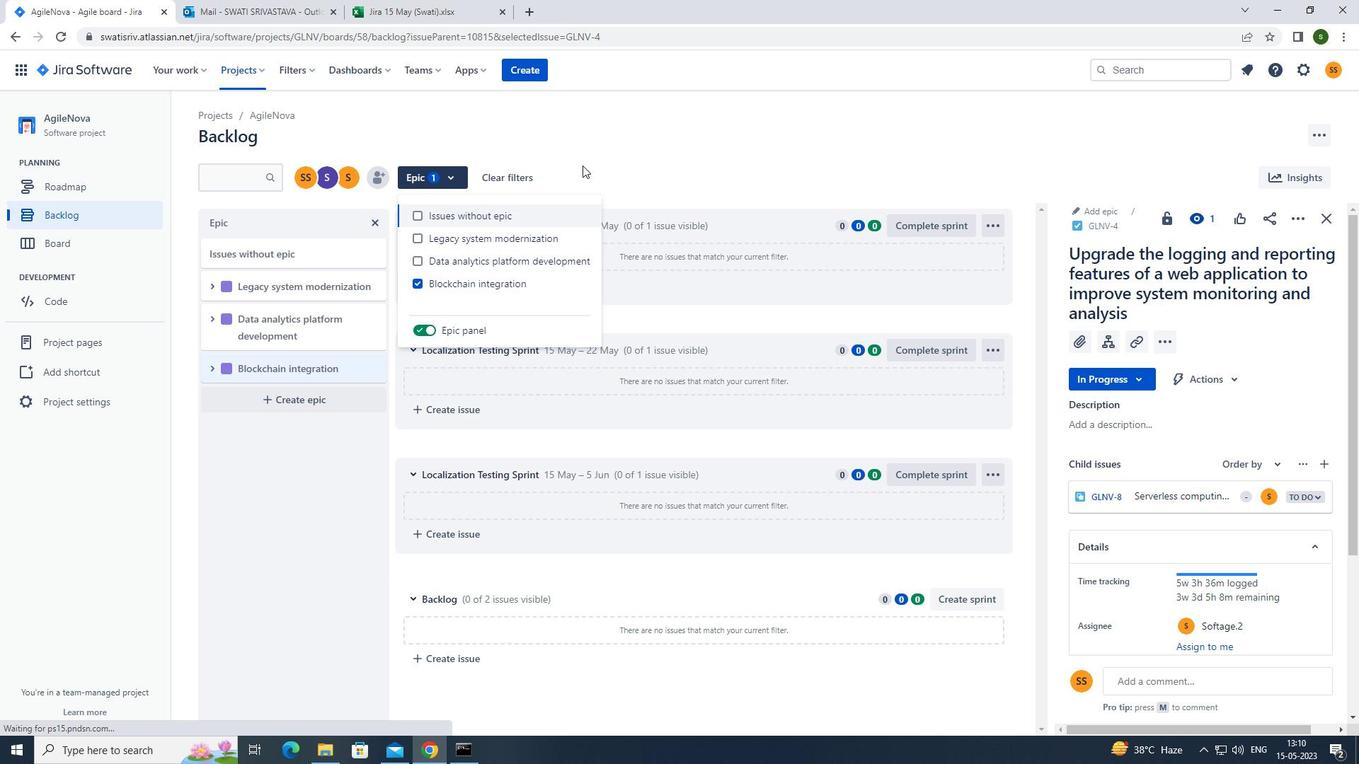 
Action: Mouse moved to (87, 220)
Screenshot: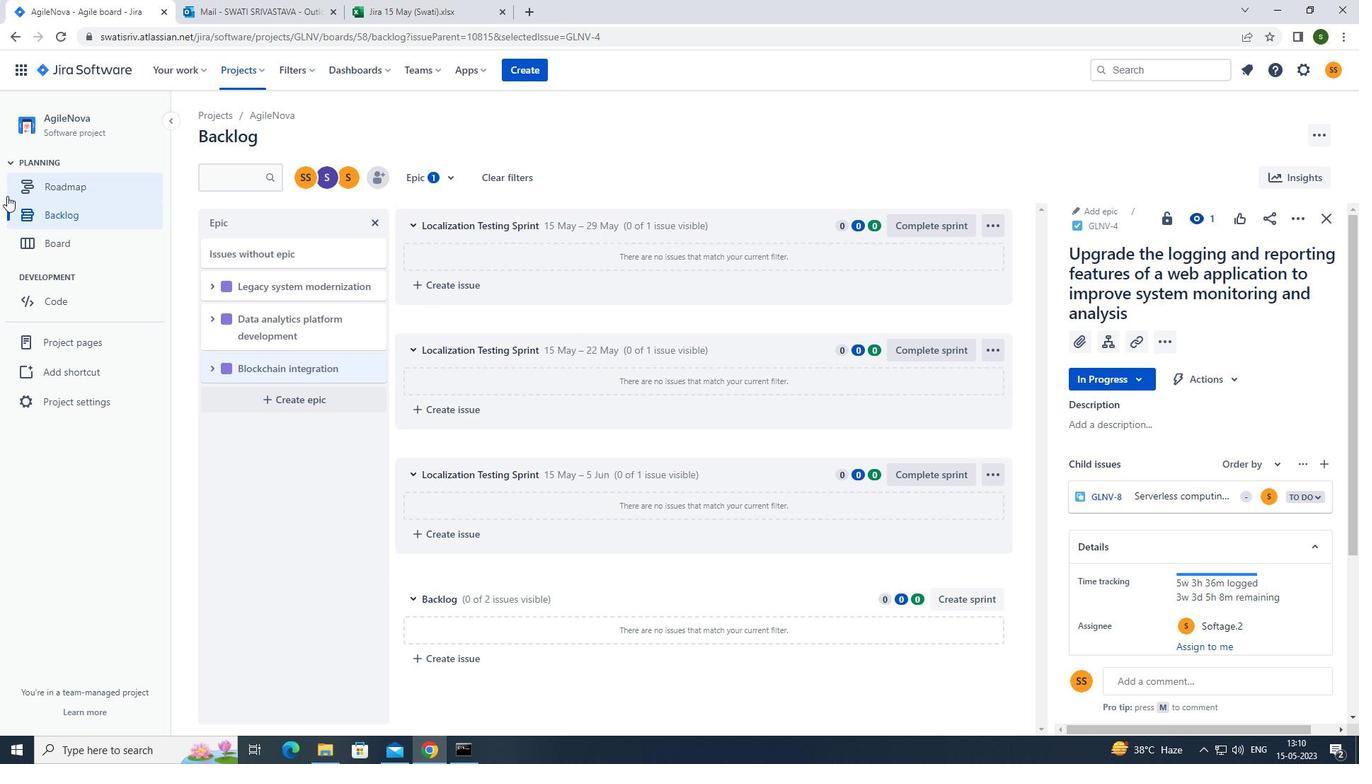 
Action: Mouse pressed left at (87, 220)
Screenshot: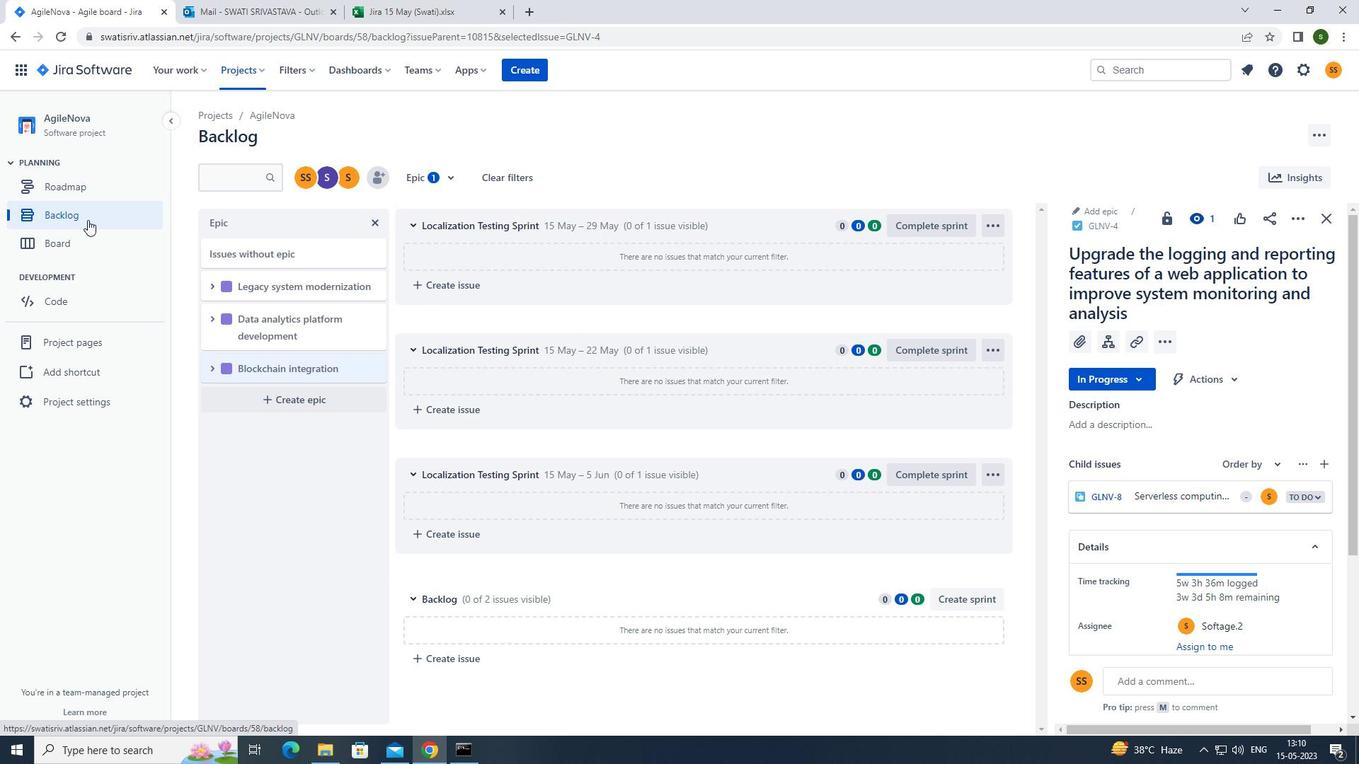 
Action: Mouse moved to (855, 514)
Screenshot: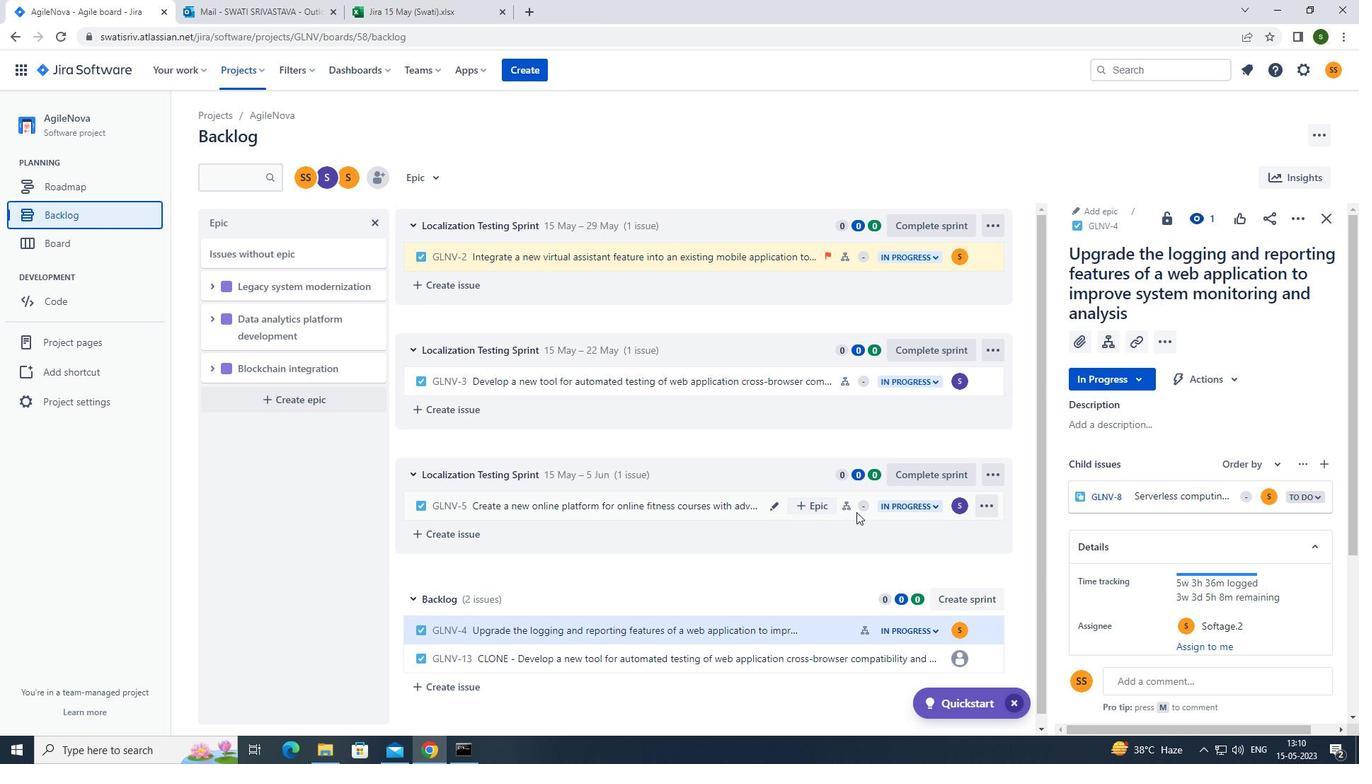 
Action: Mouse pressed left at (855, 514)
Screenshot: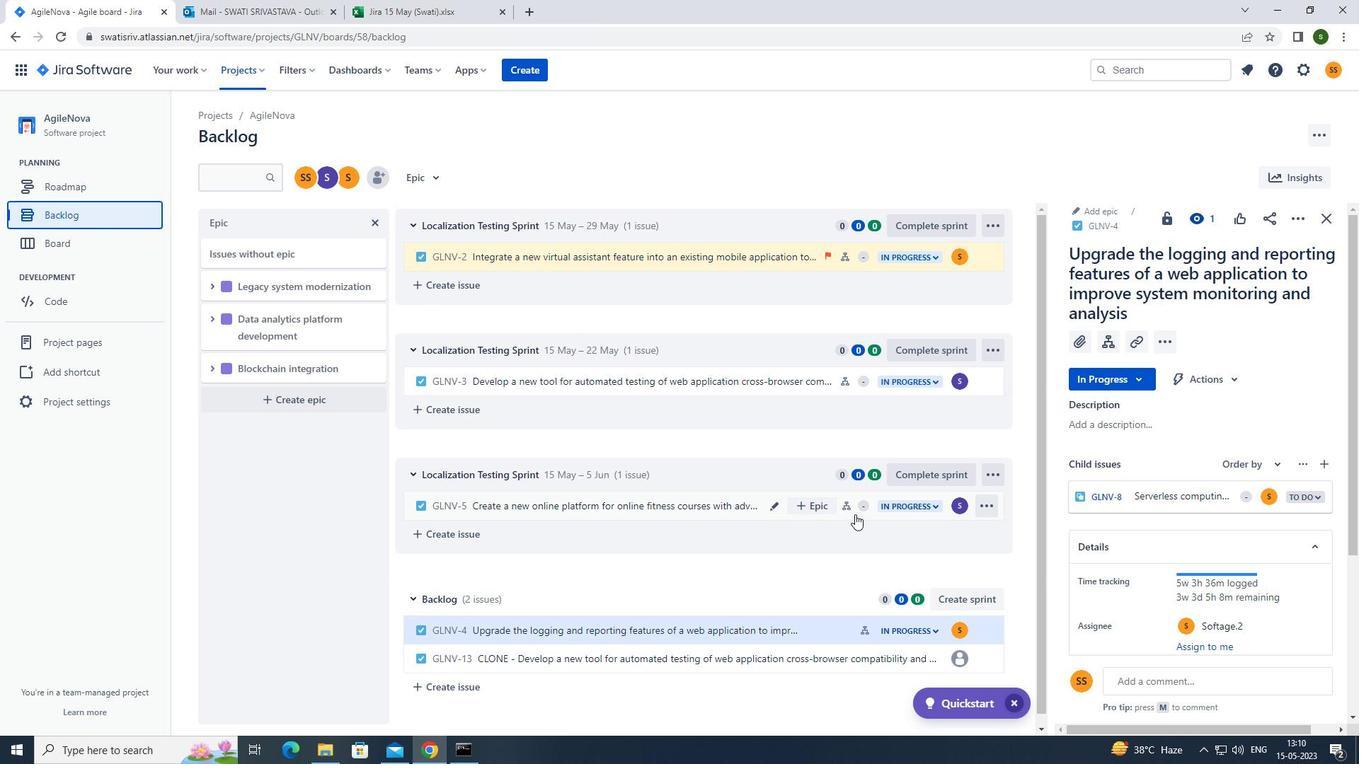 
Action: Mouse moved to (1296, 221)
Screenshot: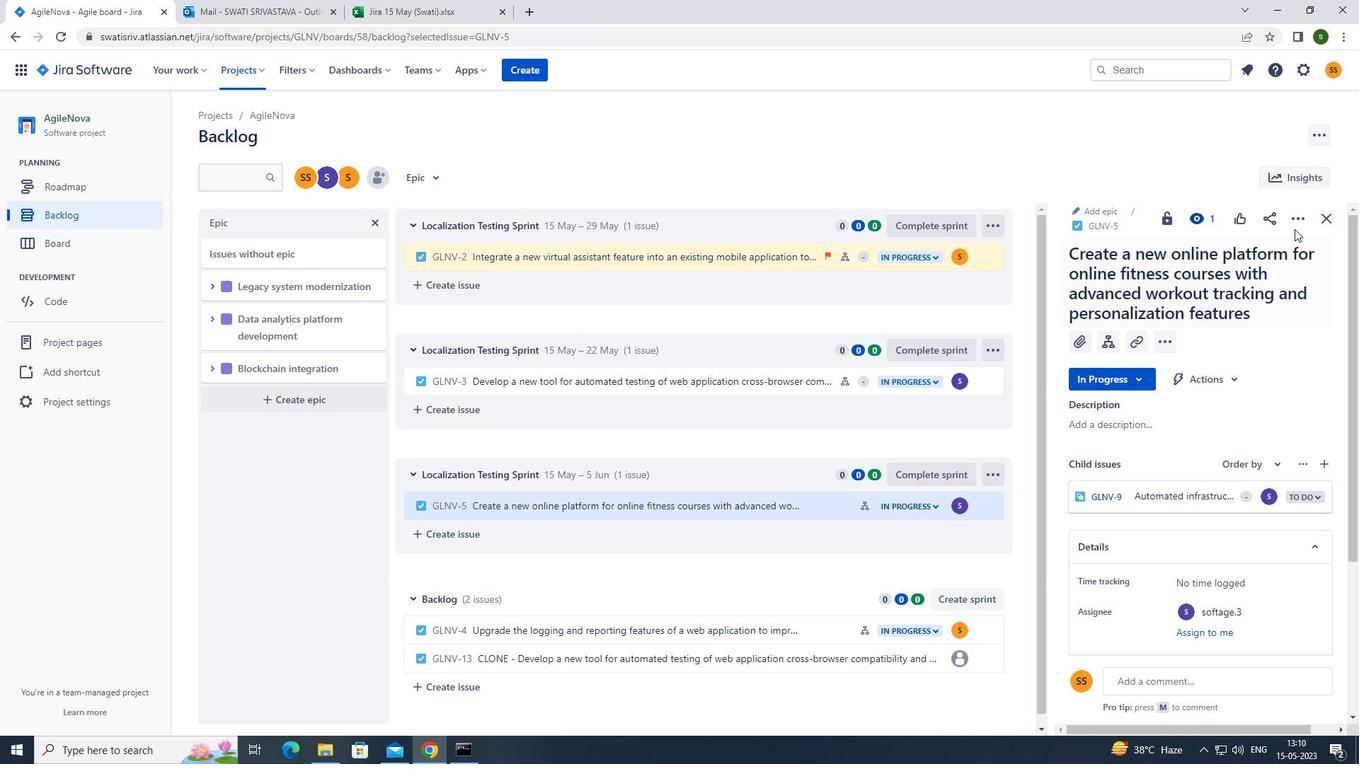 
Action: Mouse pressed left at (1296, 221)
Screenshot: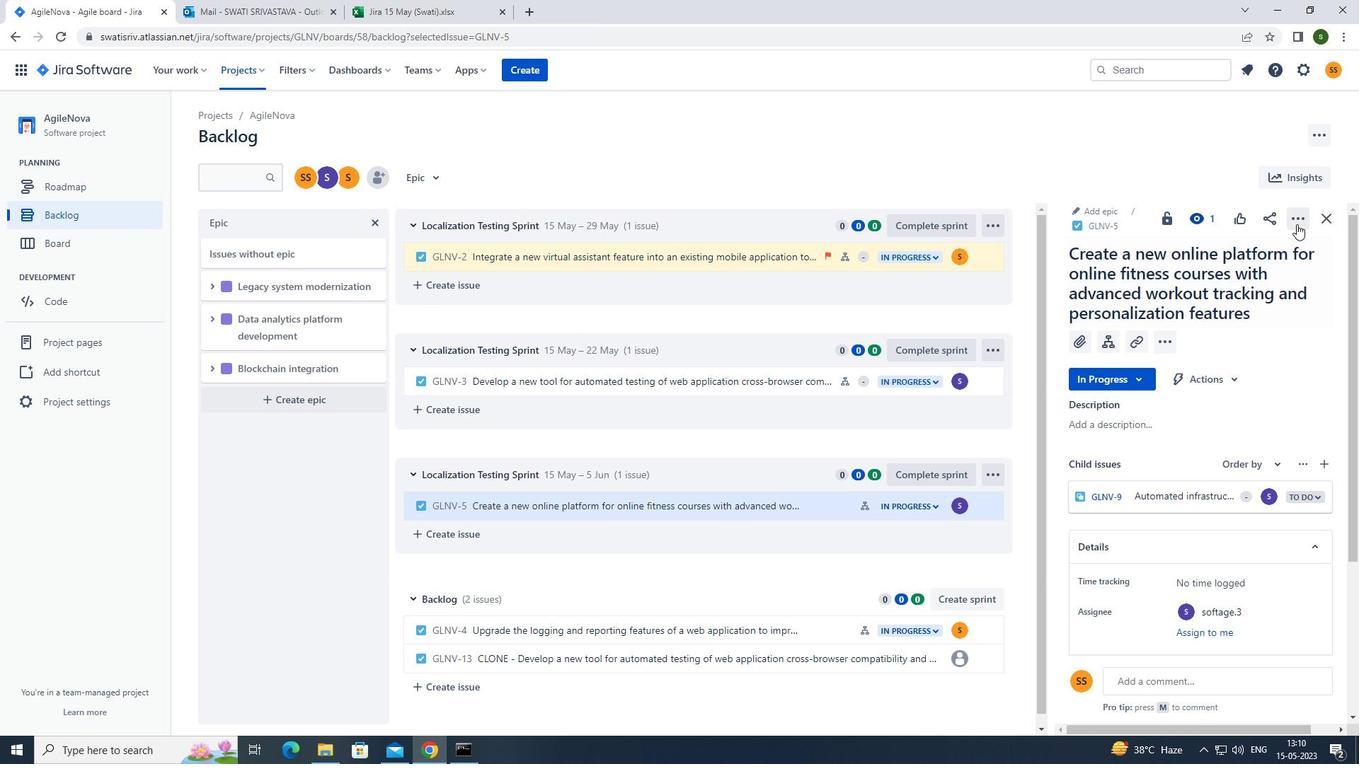 
Action: Mouse moved to (1277, 253)
Screenshot: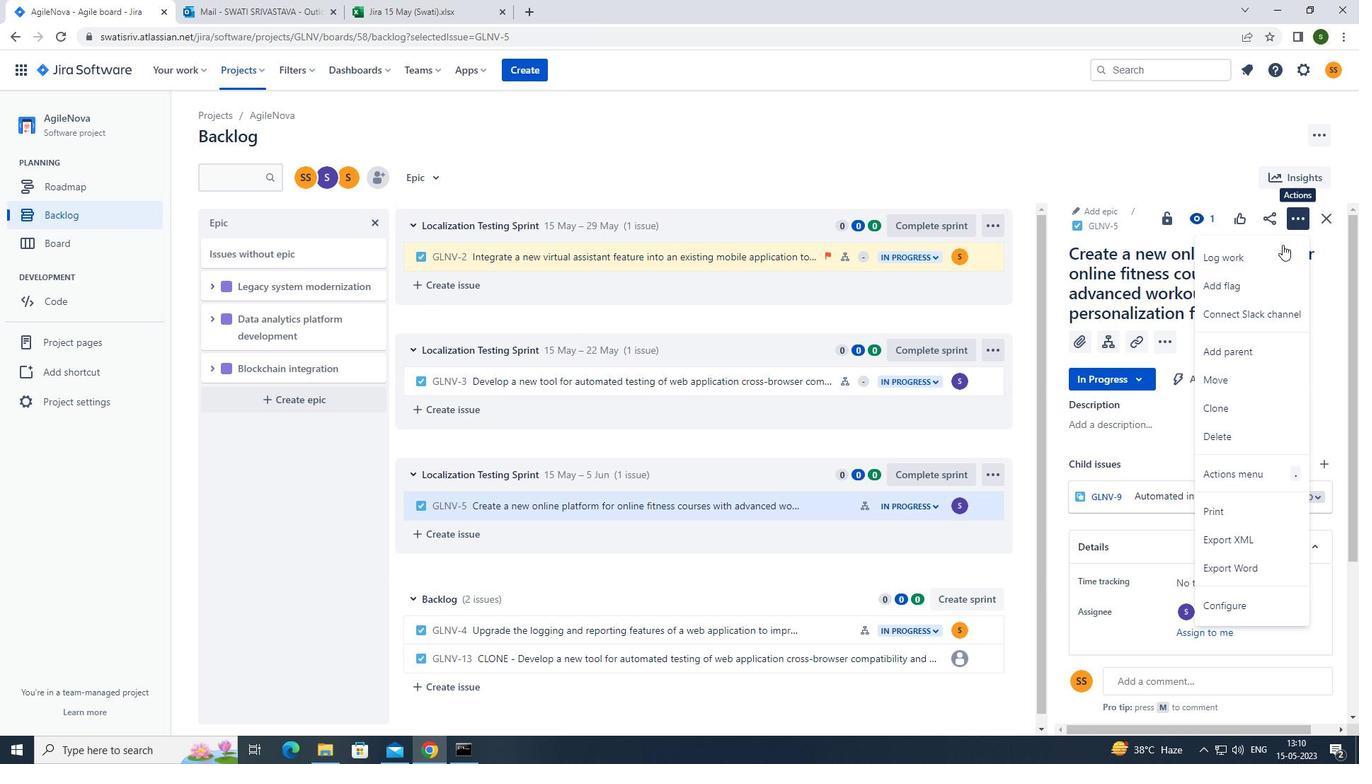 
Action: Mouse pressed left at (1277, 253)
Screenshot: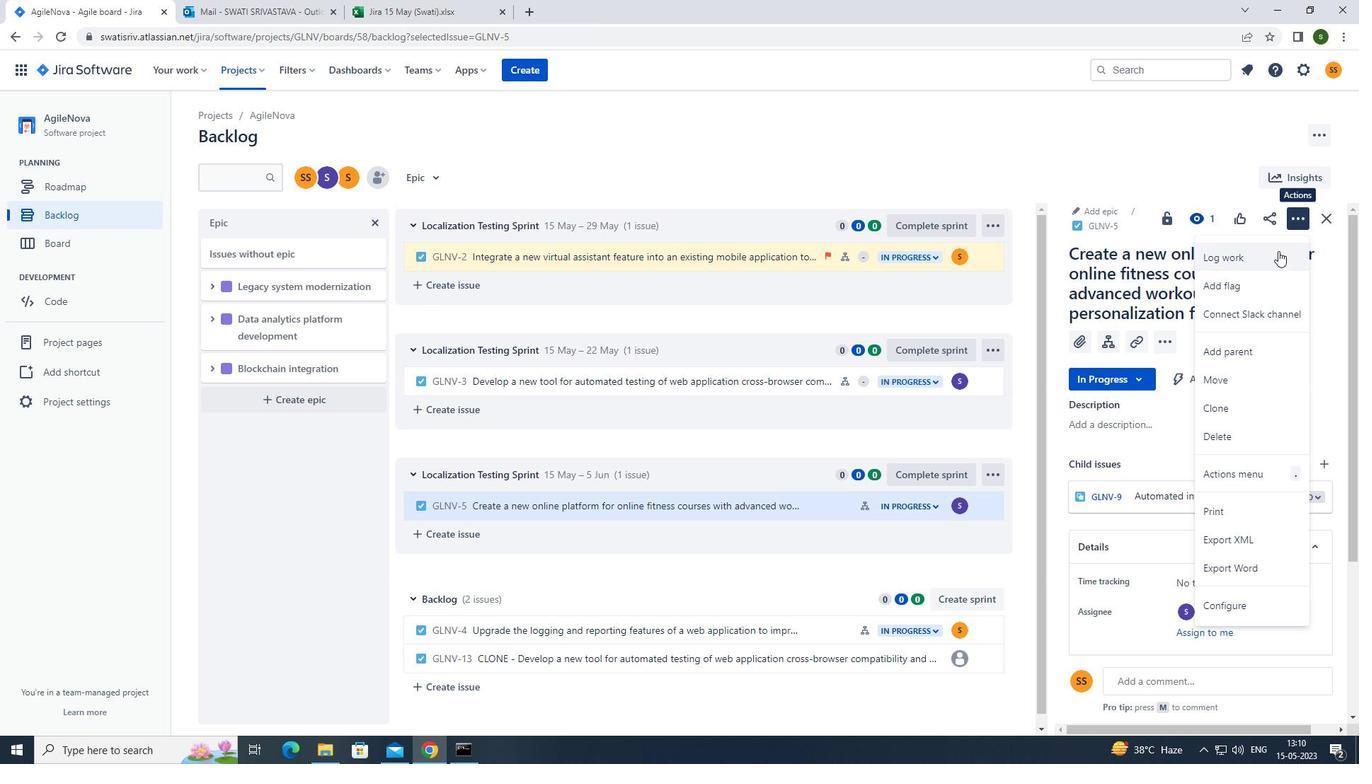 
Action: Mouse moved to (633, 184)
Screenshot: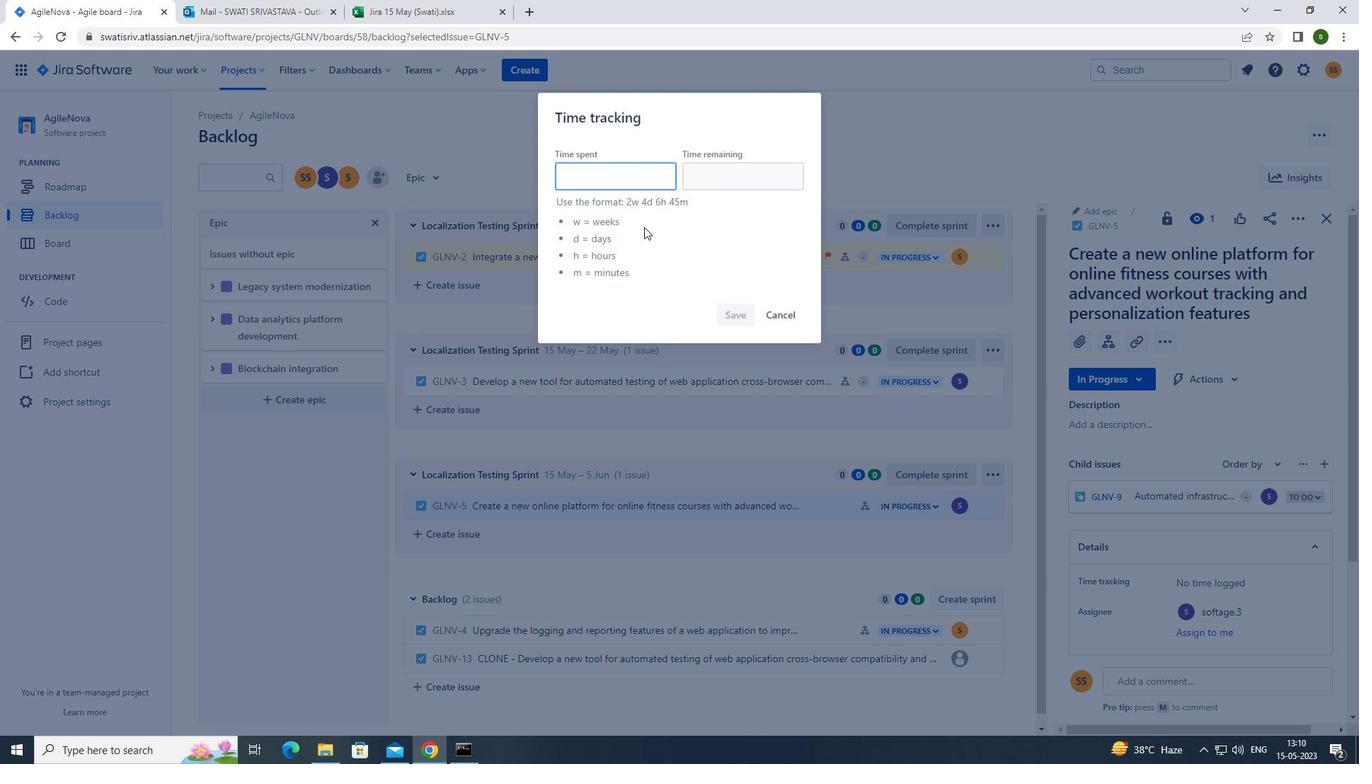 
Action: Mouse pressed left at (633, 184)
Screenshot: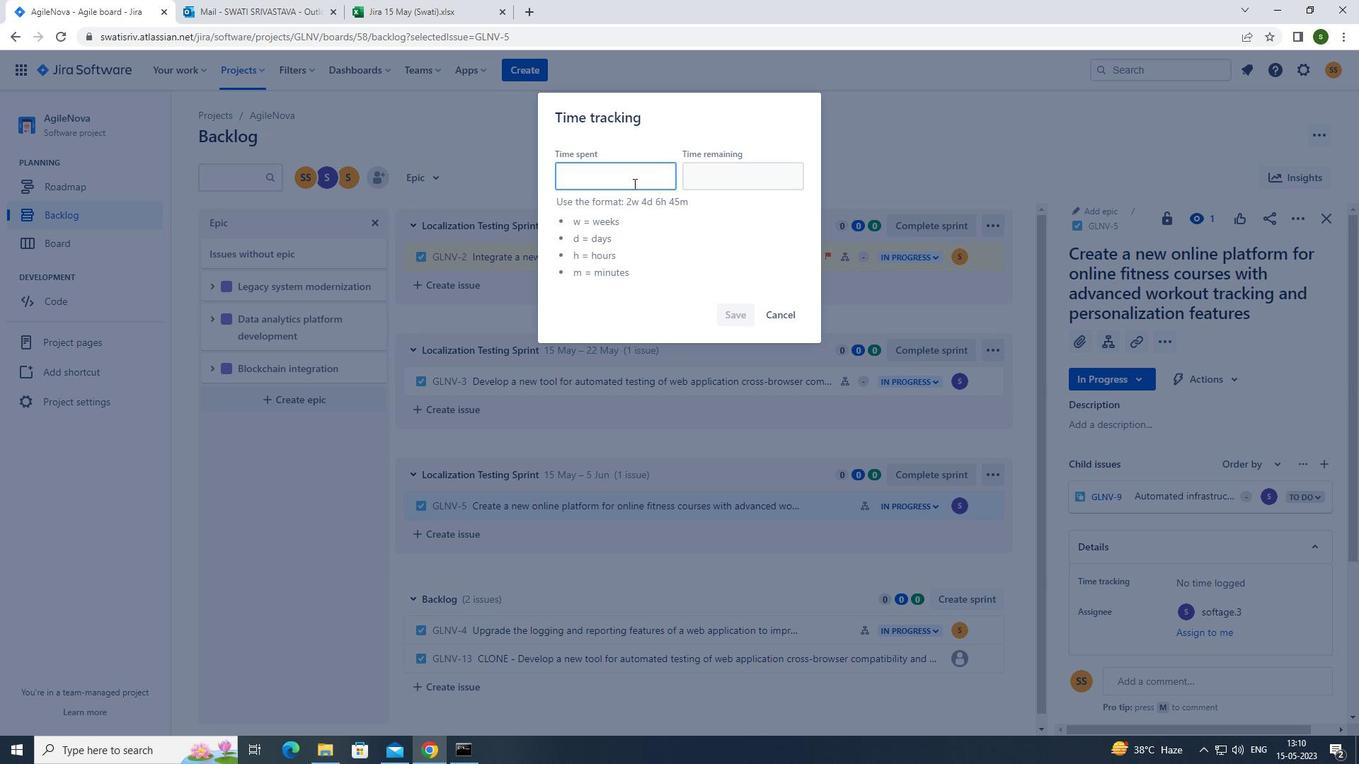 
Action: Key pressed 6w<Key.space>3d<Key.space>22h<Key.space>17m
Screenshot: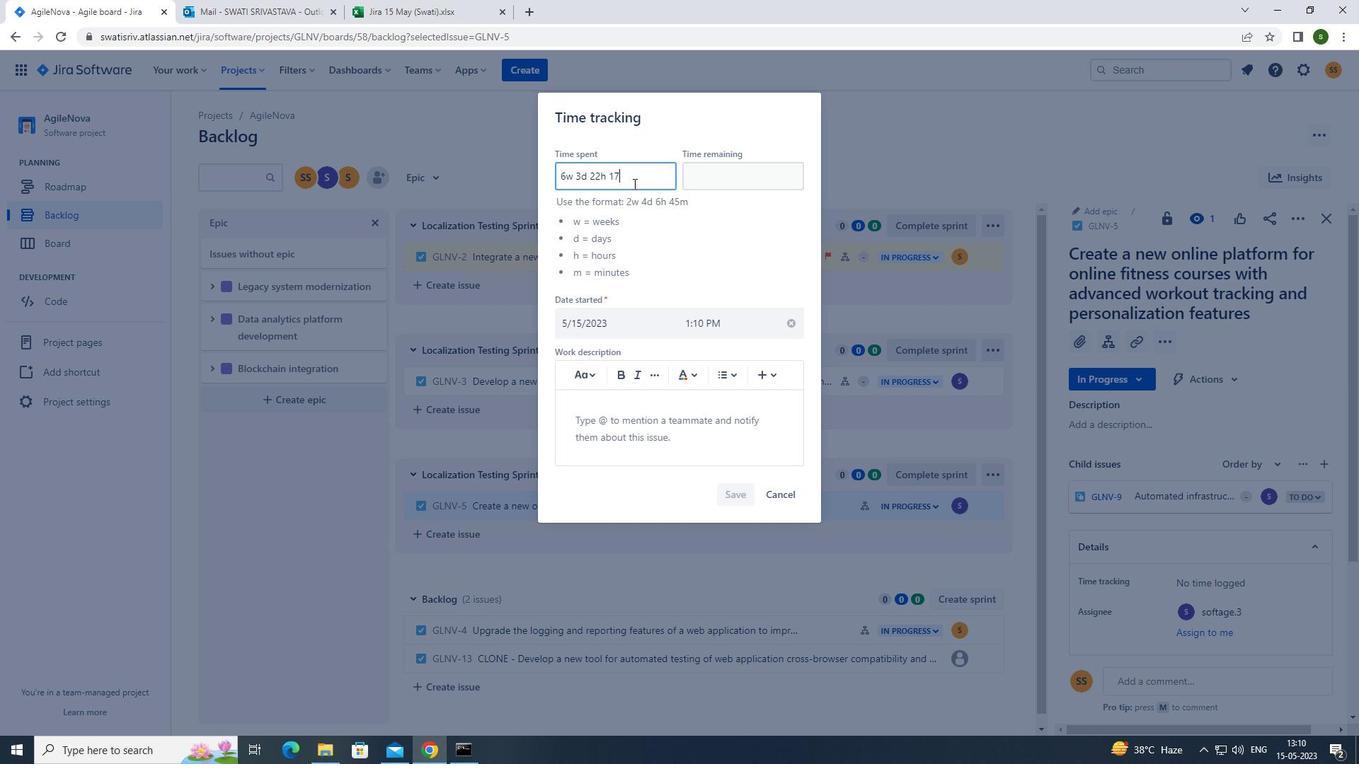 
Action: Mouse moved to (752, 187)
Screenshot: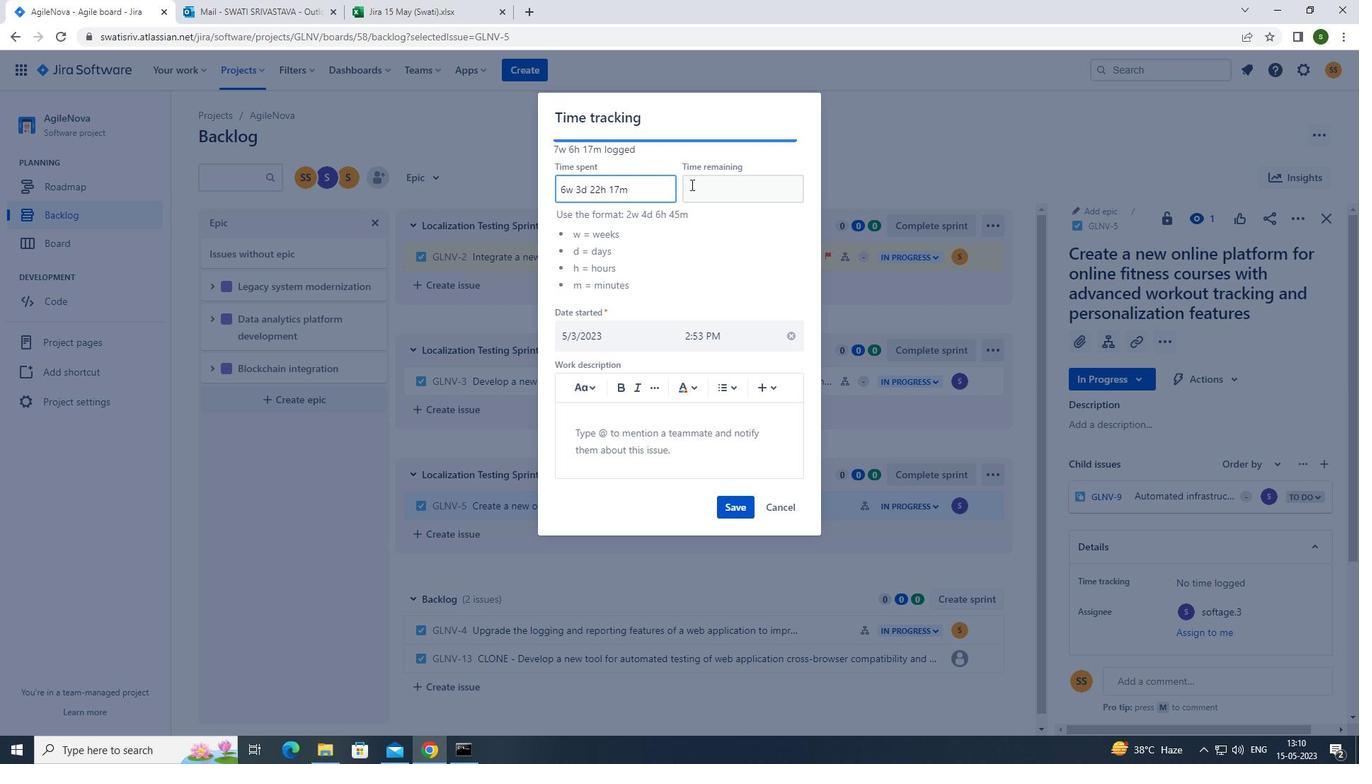 
Action: Mouse pressed left at (752, 187)
Screenshot: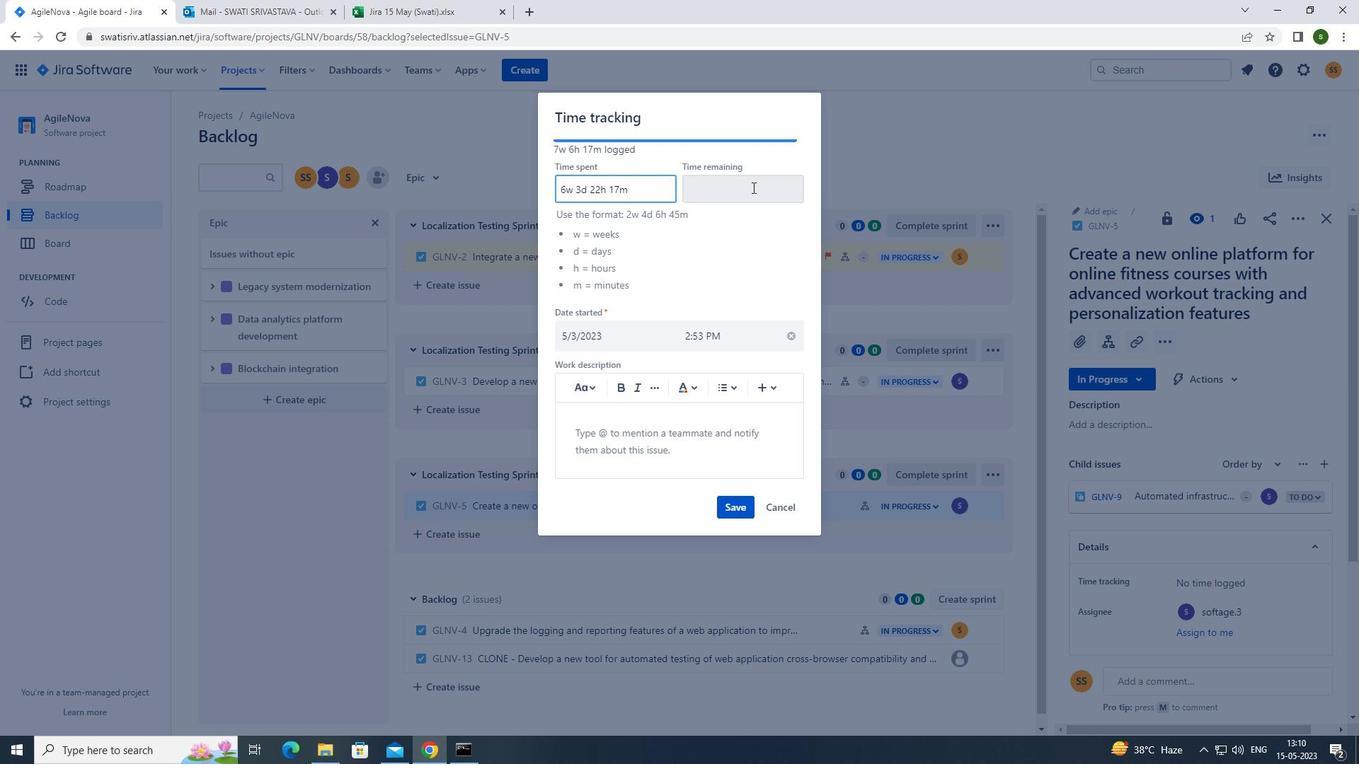 
Action: Key pressed 4w<Key.space>6d<Key.space>8h<Key.space>32m
Screenshot: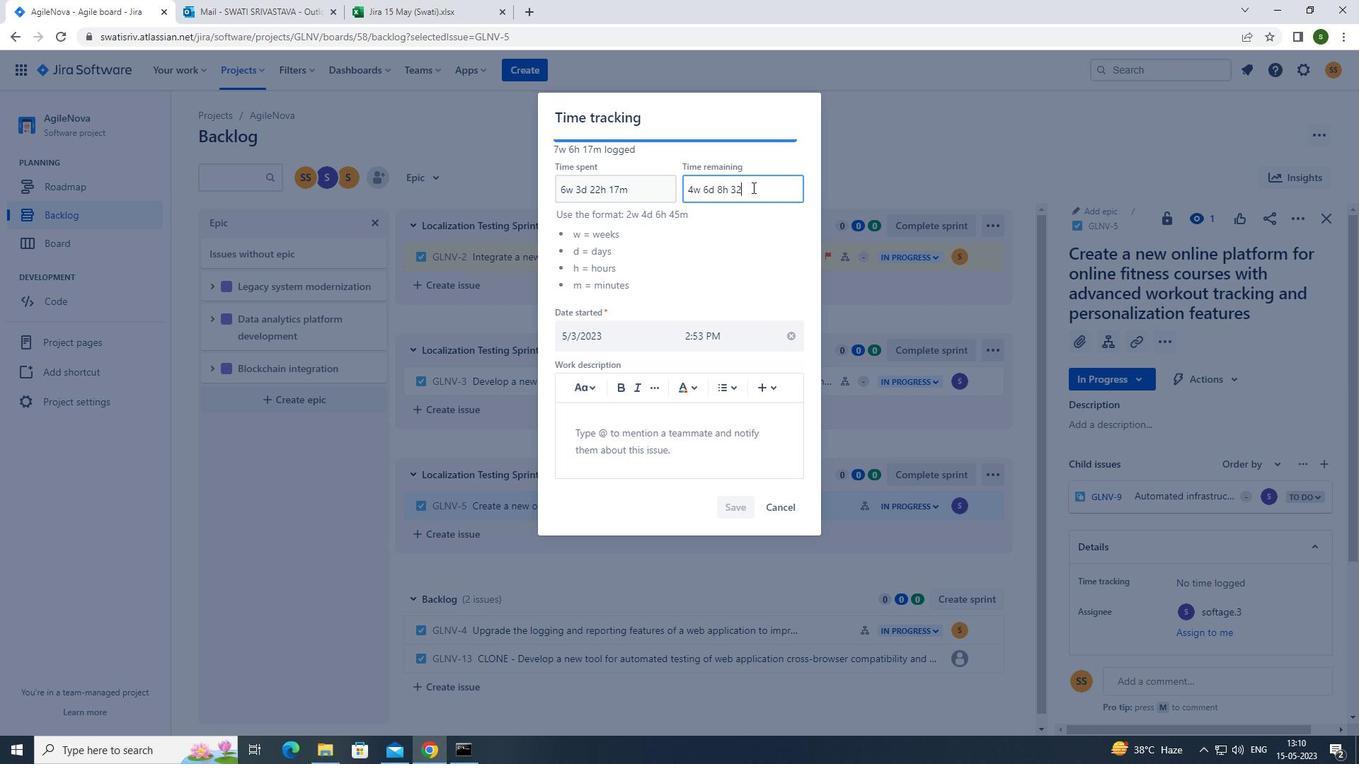 
Action: Mouse moved to (725, 507)
Screenshot: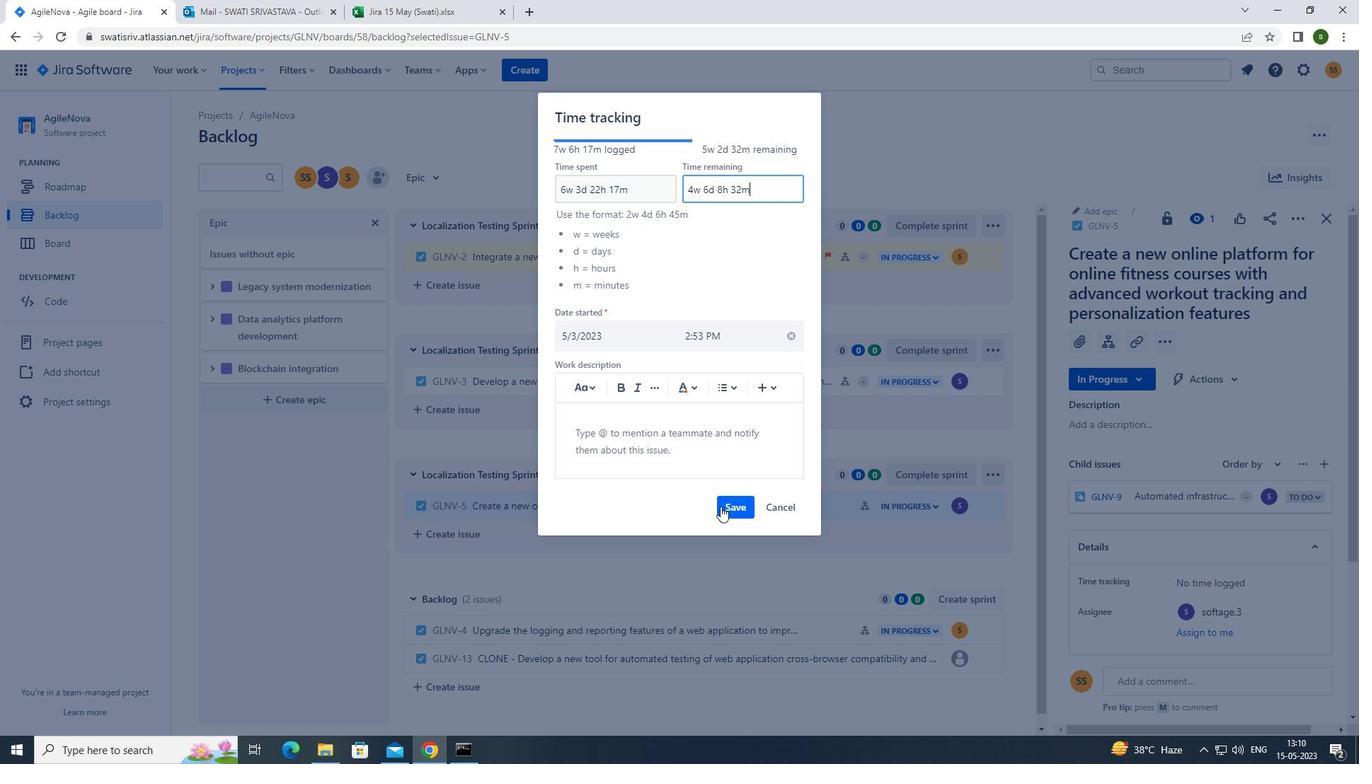 
Action: Mouse pressed left at (725, 507)
Screenshot: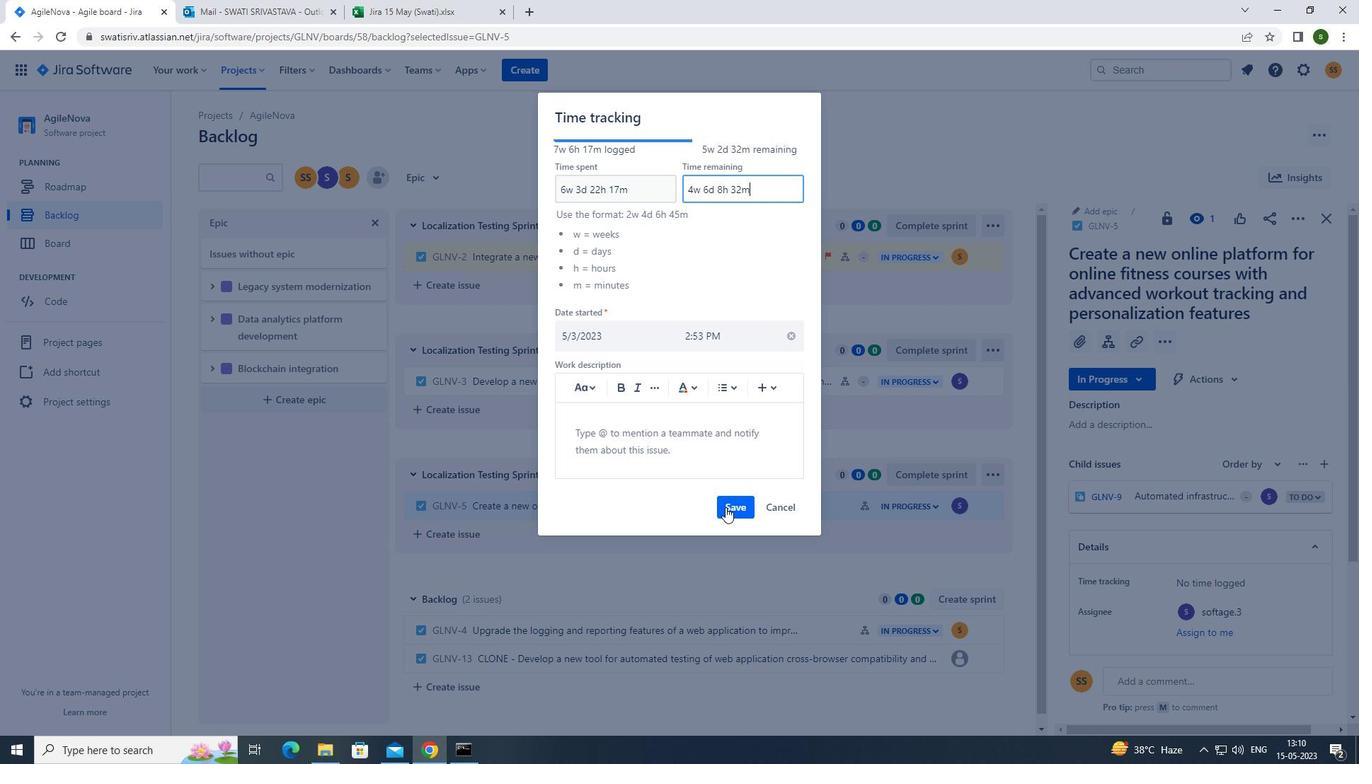 
Action: Mouse moved to (989, 504)
Screenshot: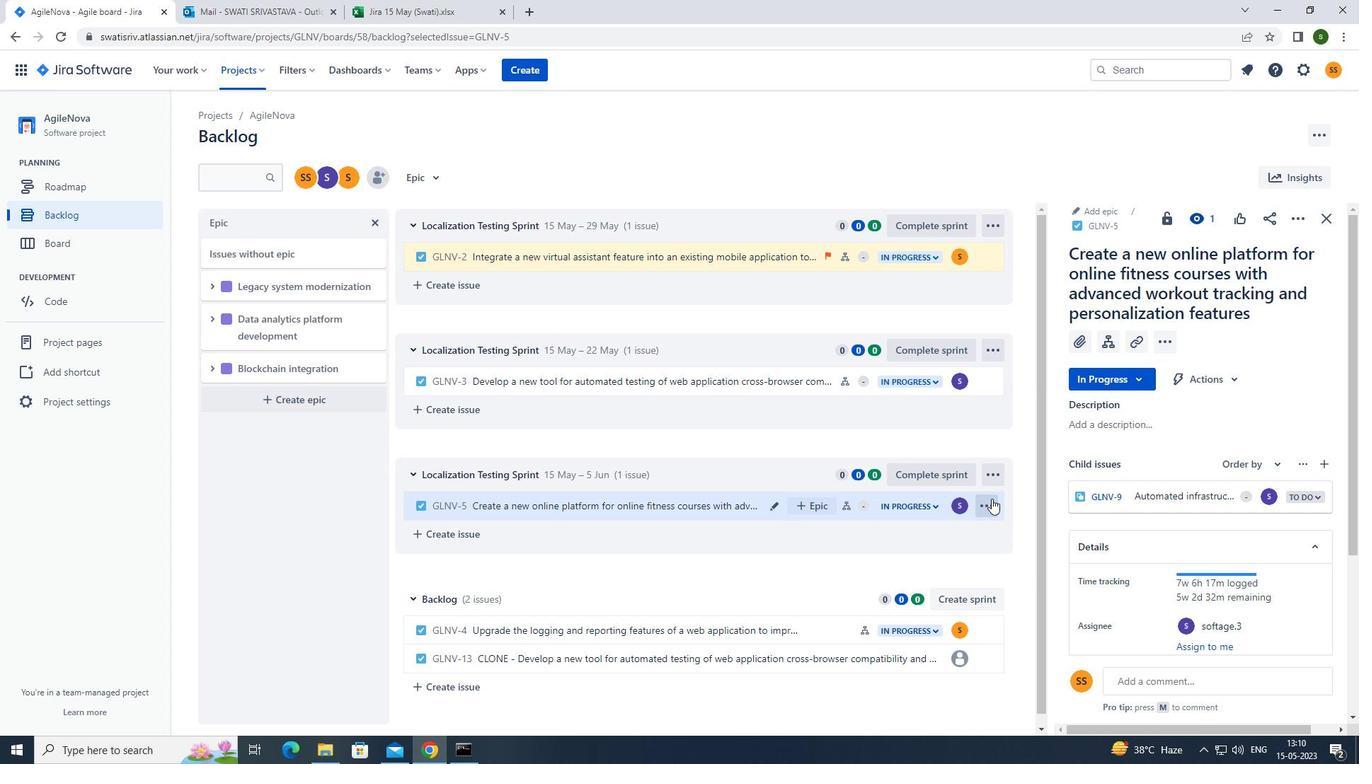 
Action: Mouse pressed left at (989, 504)
Screenshot: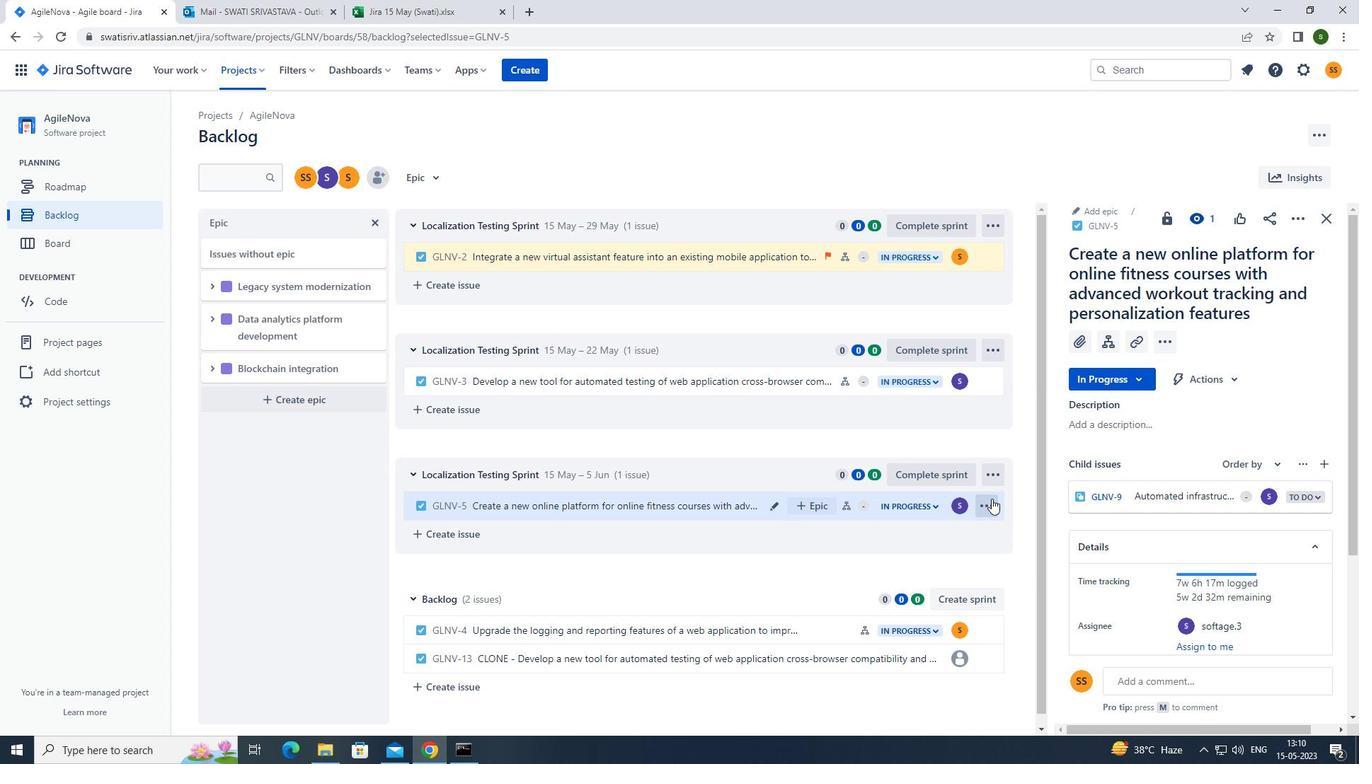 
Action: Mouse moved to (930, 468)
Screenshot: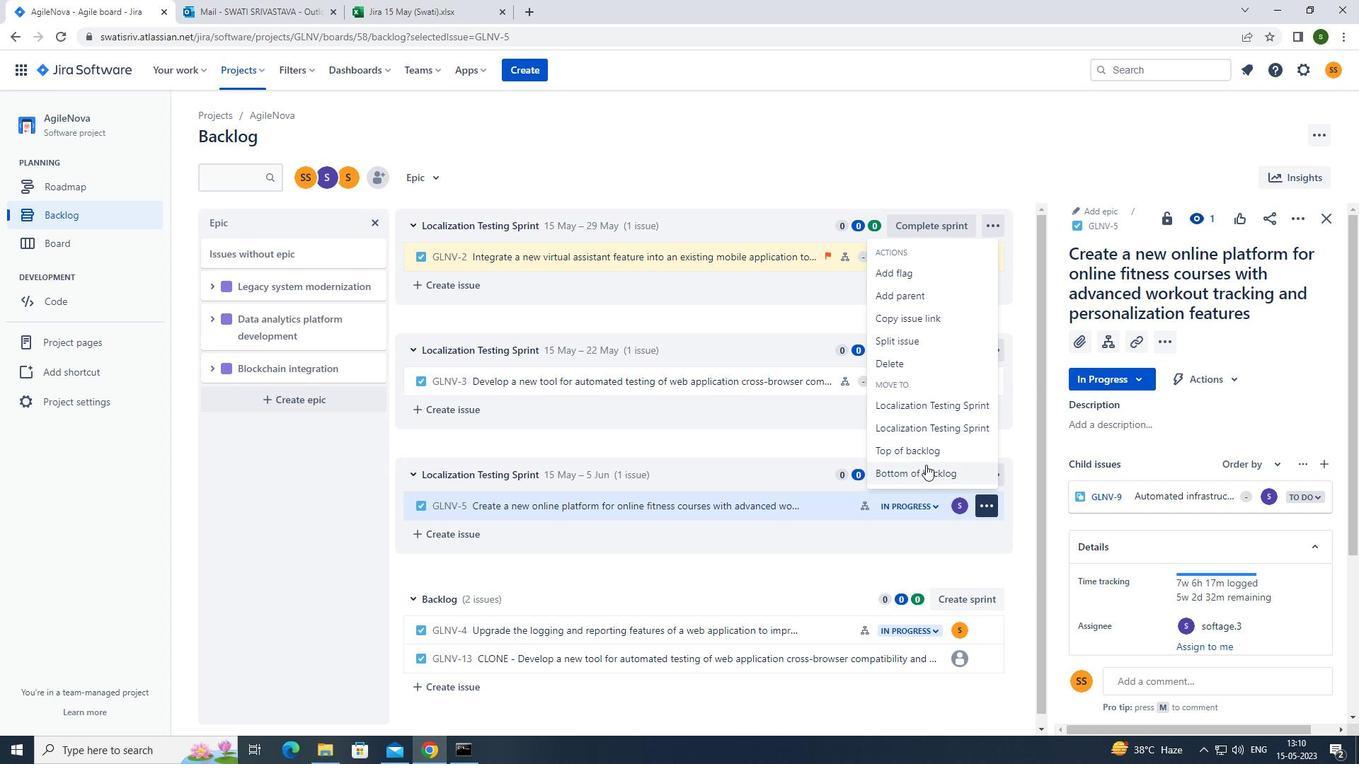
Action: Mouse pressed left at (930, 468)
Screenshot: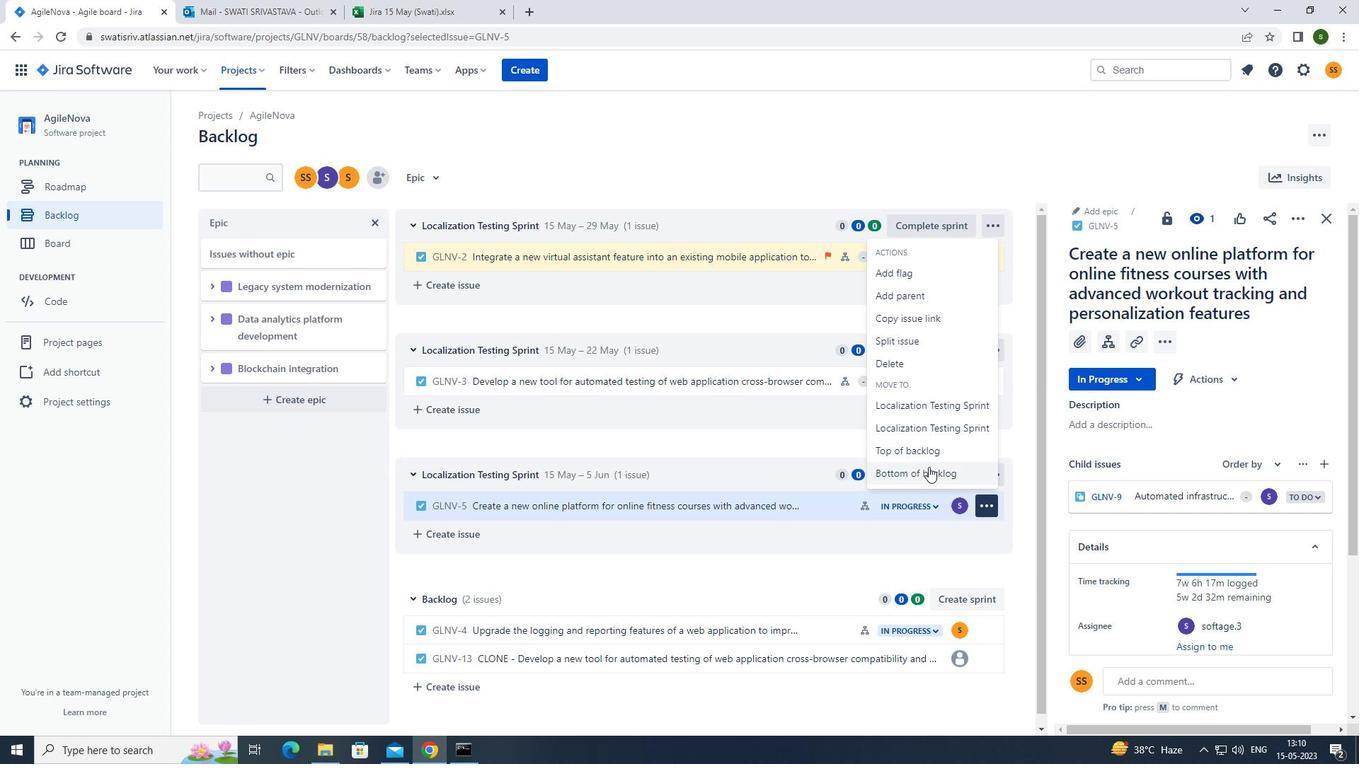 
Action: Mouse moved to (731, 231)
Screenshot: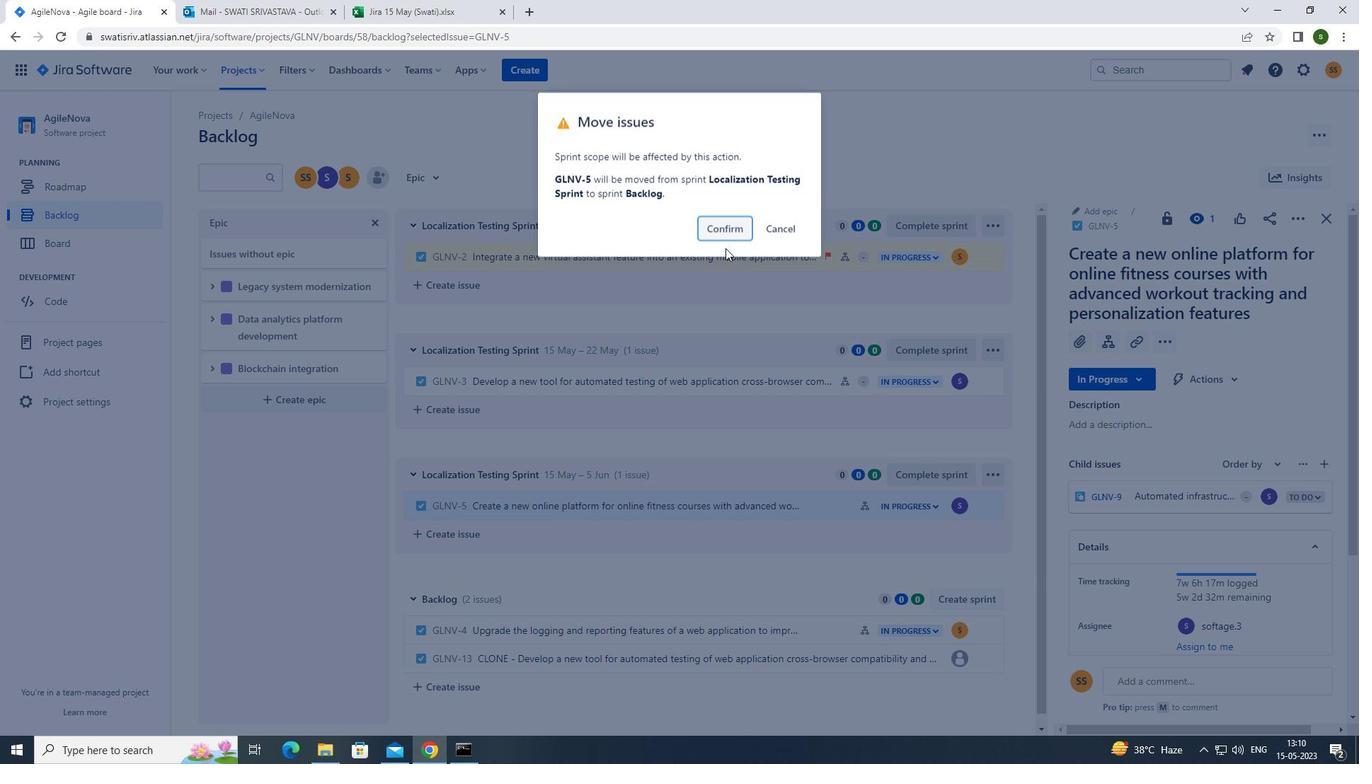 
Action: Mouse pressed left at (731, 231)
Screenshot: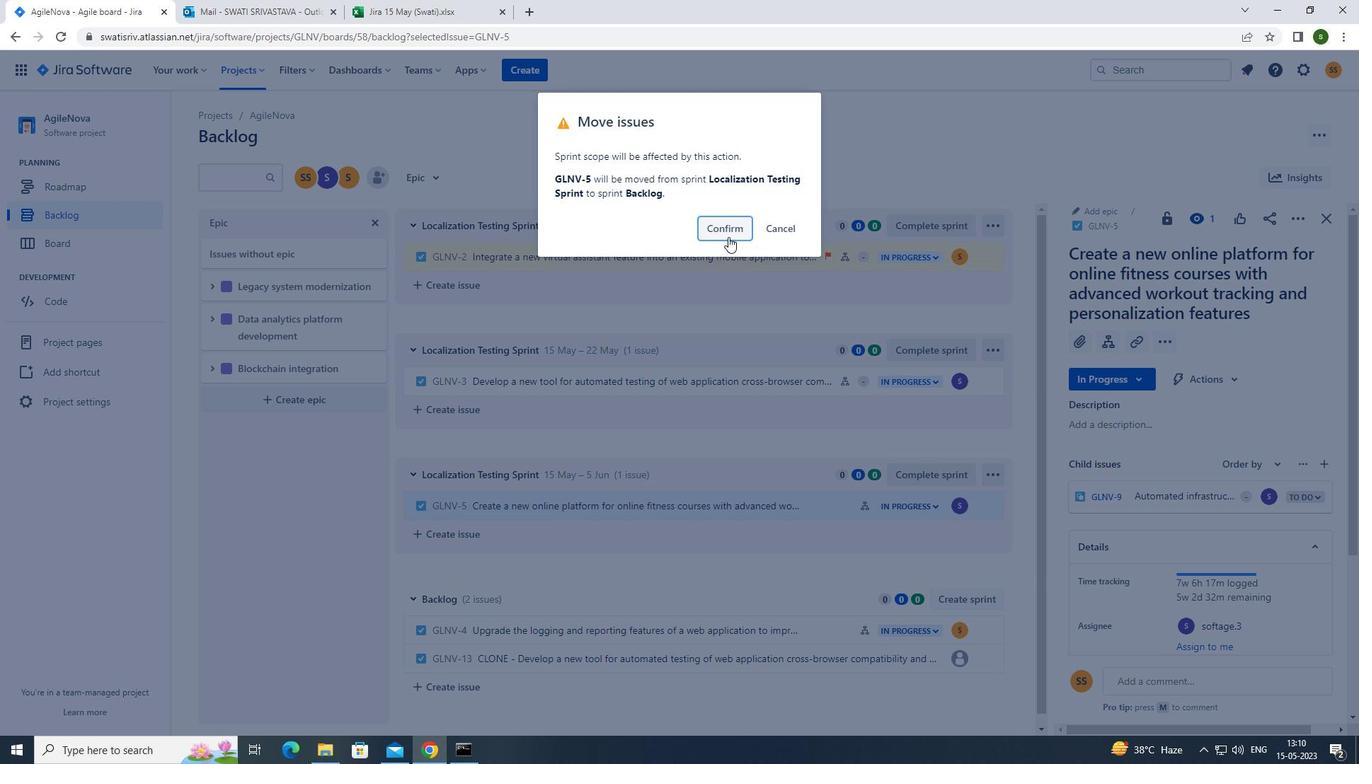 
Action: Mouse moved to (430, 172)
Screenshot: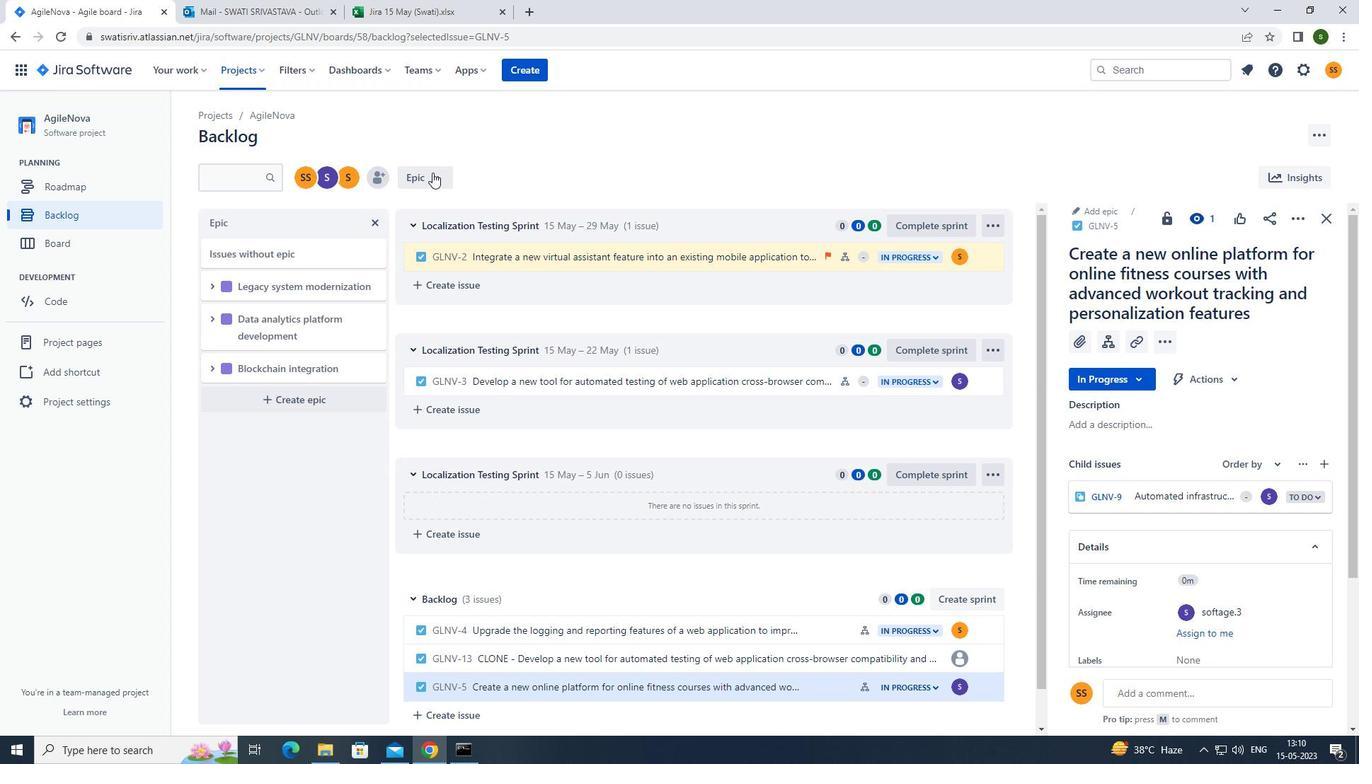 
Action: Mouse pressed left at (430, 172)
Screenshot: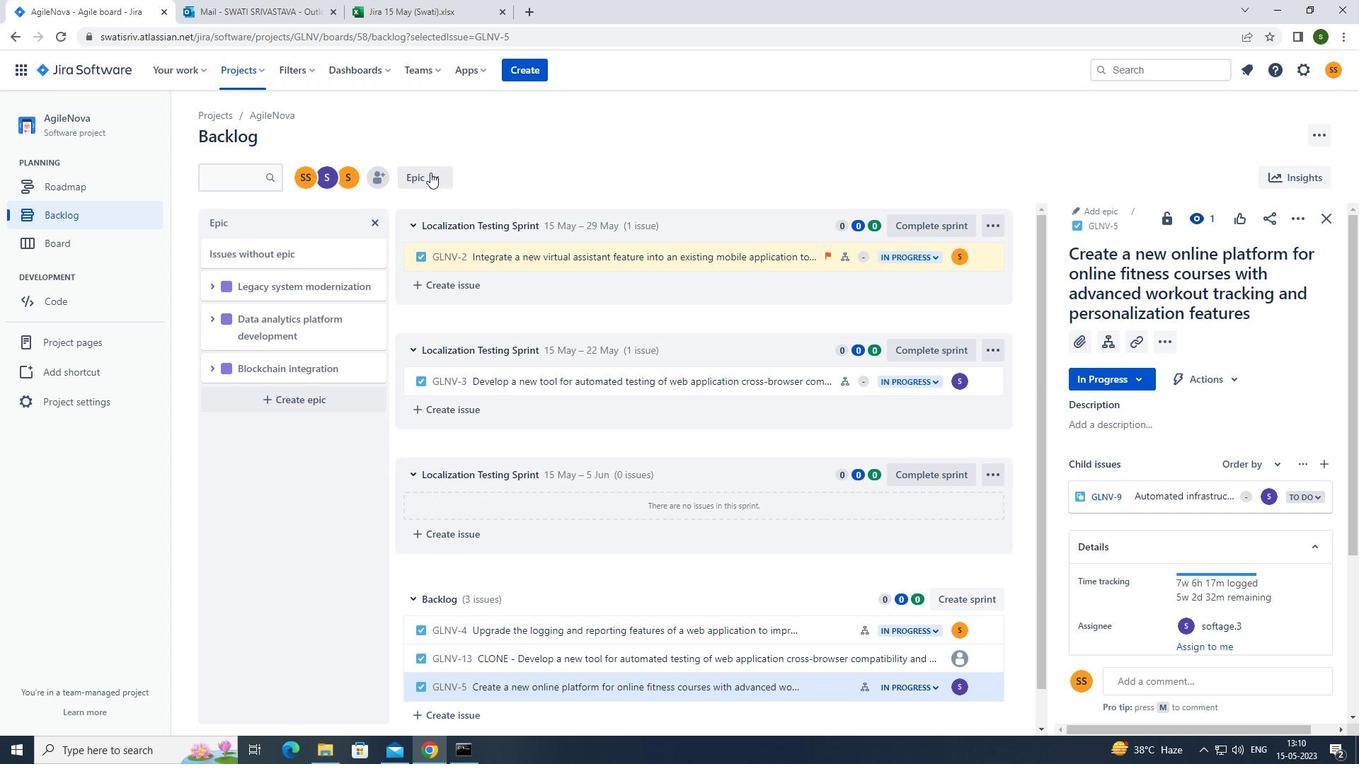 
Action: Mouse moved to (450, 236)
Screenshot: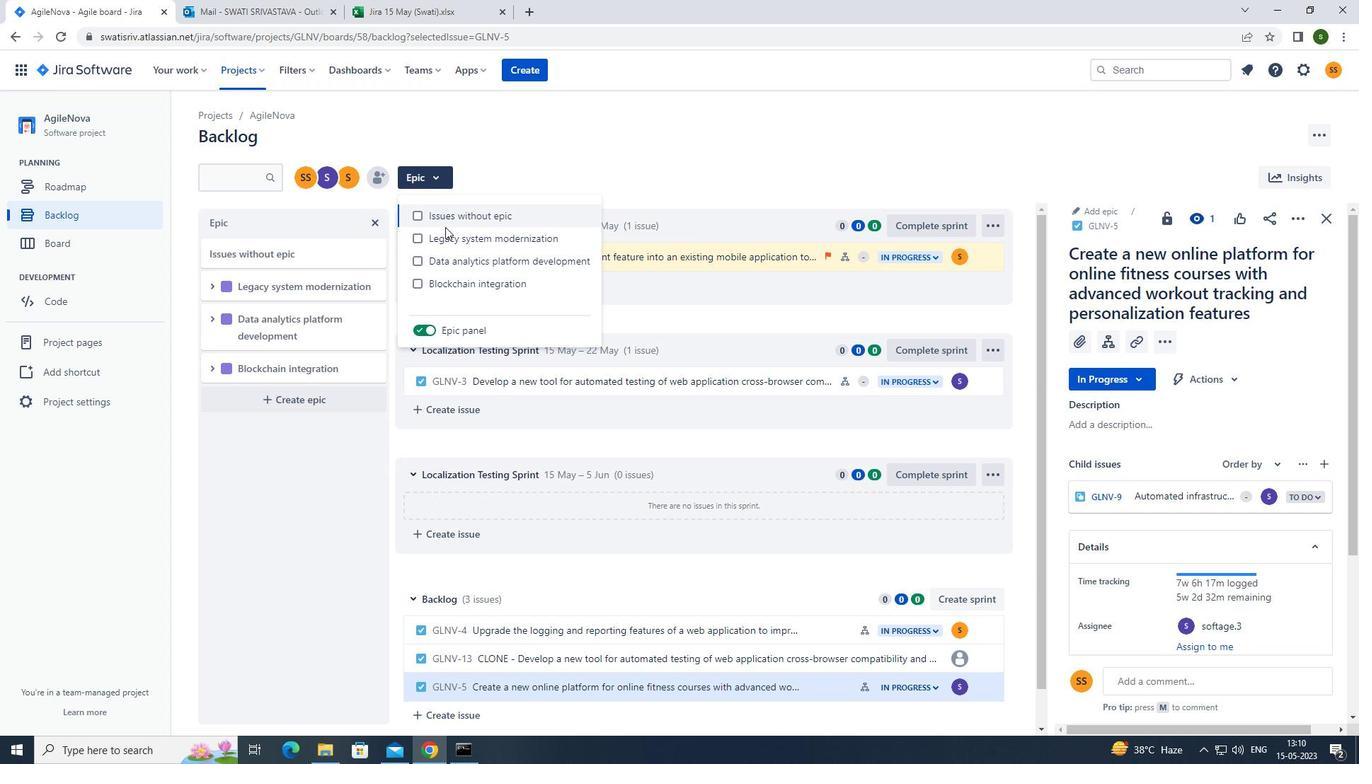 
Action: Mouse pressed left at (450, 236)
Screenshot: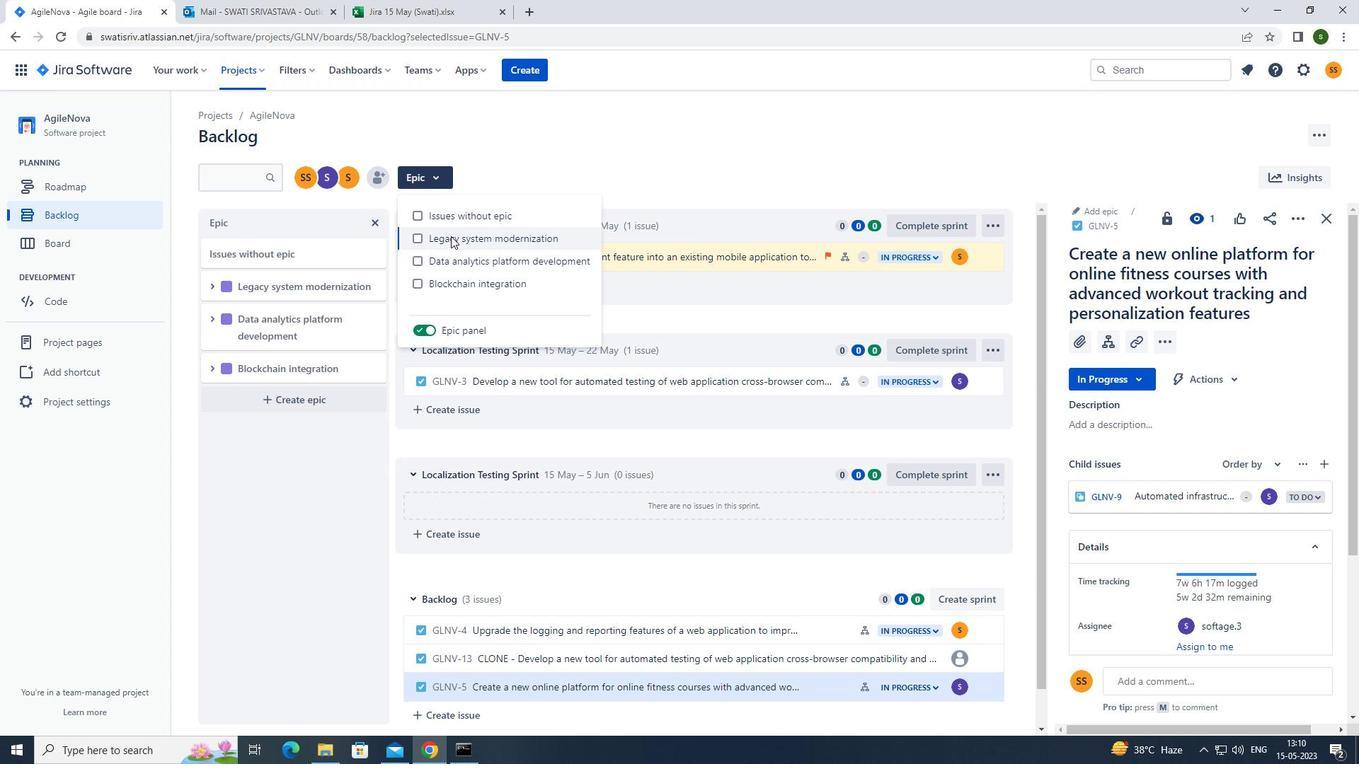 
Action: Mouse moved to (589, 159)
Screenshot: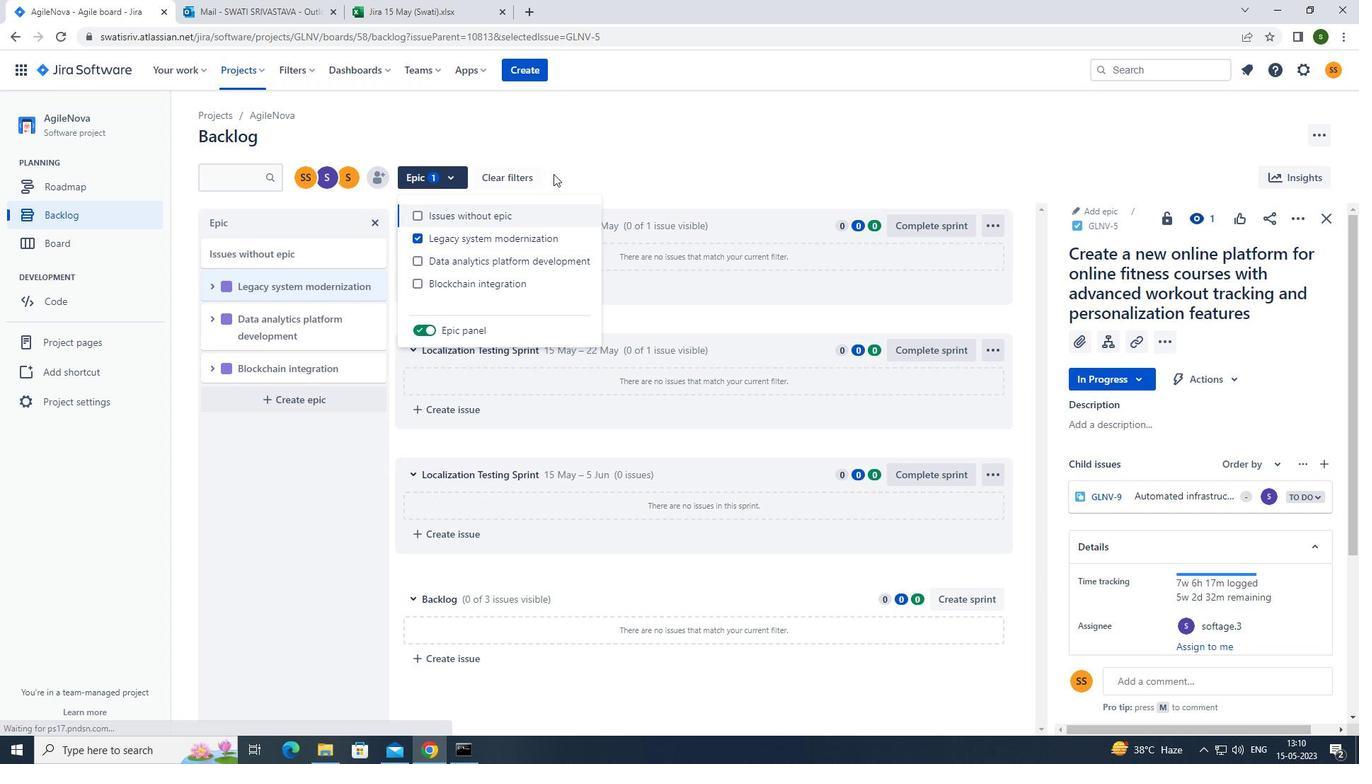 
Action: Mouse pressed left at (589, 159)
Screenshot: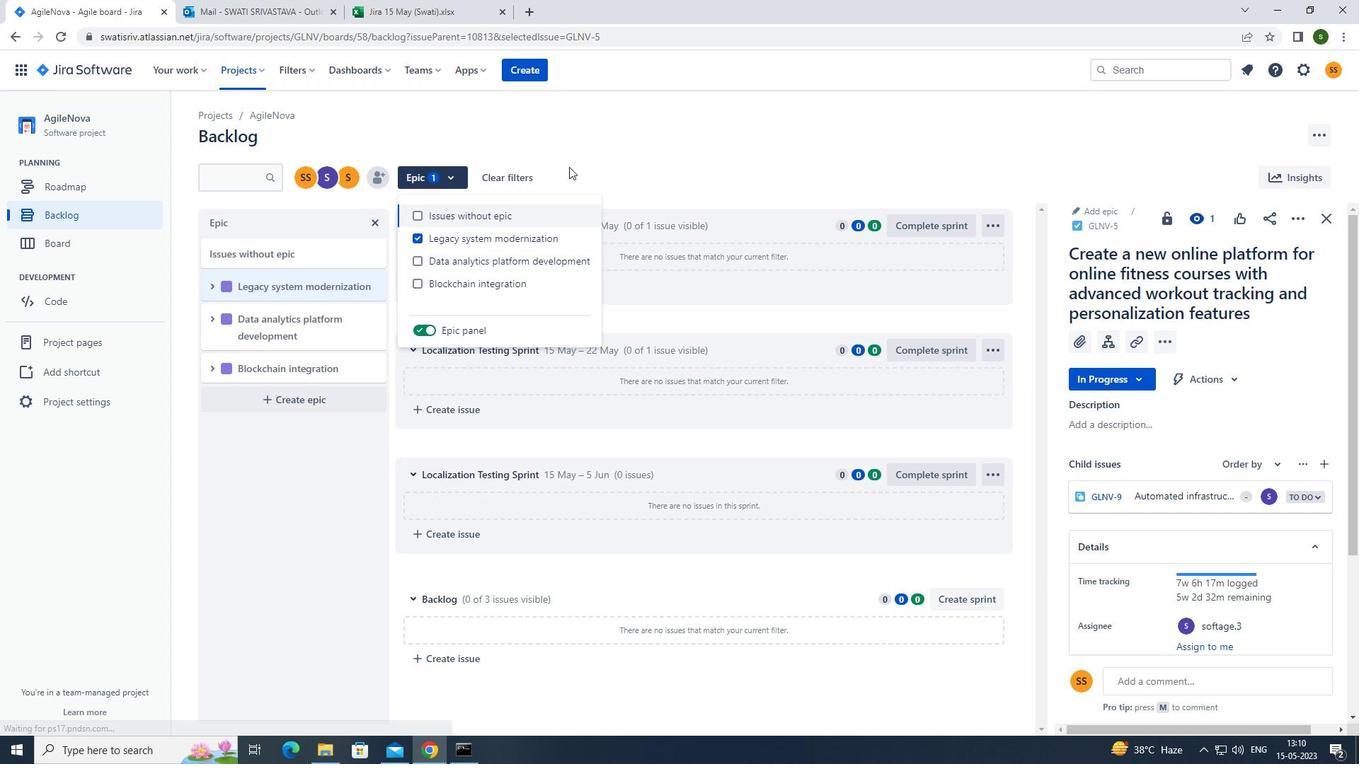 
